 Task: Look for space in Bhālki, India from 17th June, 2023 to 21st June, 2023 for 2 adults in price range Rs.7000 to Rs.12000. Place can be private room with 1  bedroom having 2 beds and 1 bathroom. Property type can be house, flat, guest house. Amenities needed are: wifi. Booking option can be shelf check-in. Required host language is English.
Action: Mouse moved to (434, 89)
Screenshot: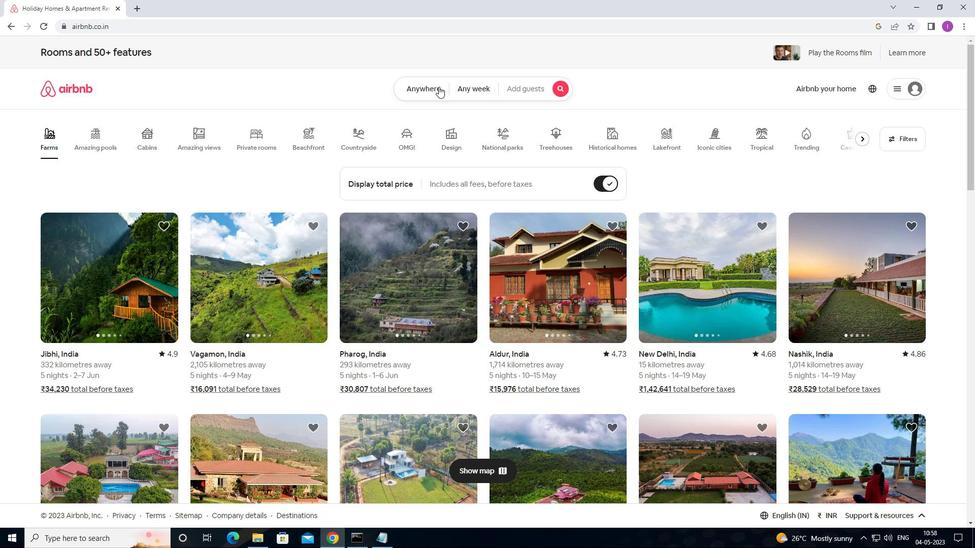 
Action: Mouse pressed left at (434, 89)
Screenshot: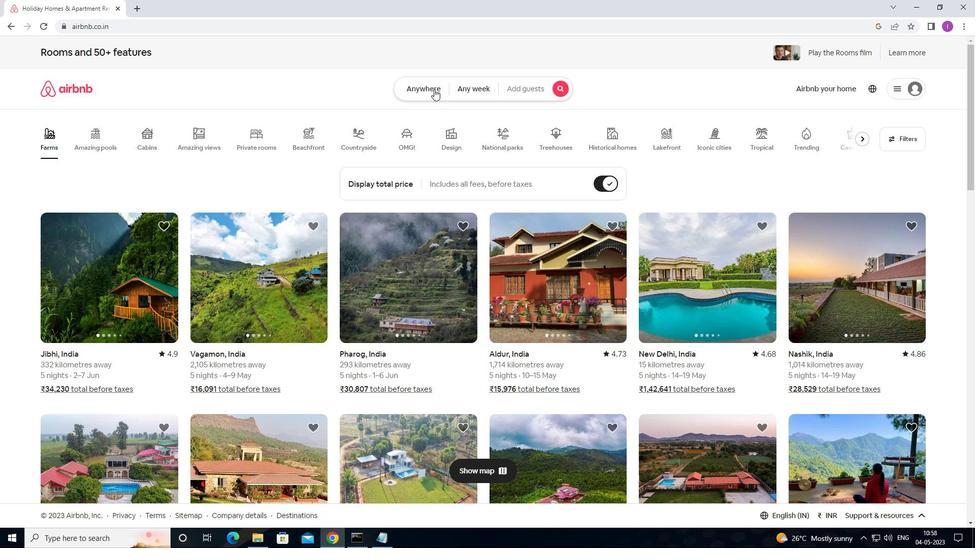 
Action: Mouse moved to (323, 131)
Screenshot: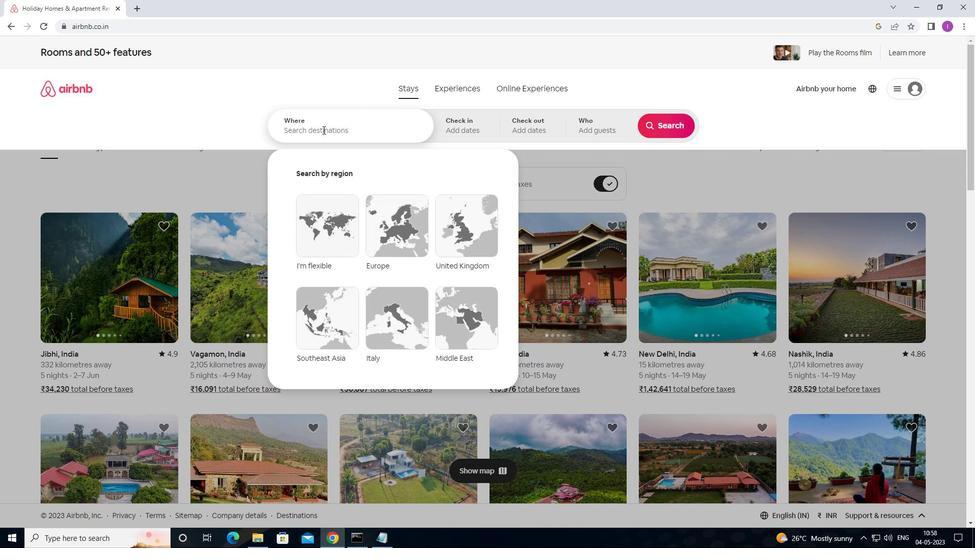 
Action: Mouse pressed left at (323, 131)
Screenshot: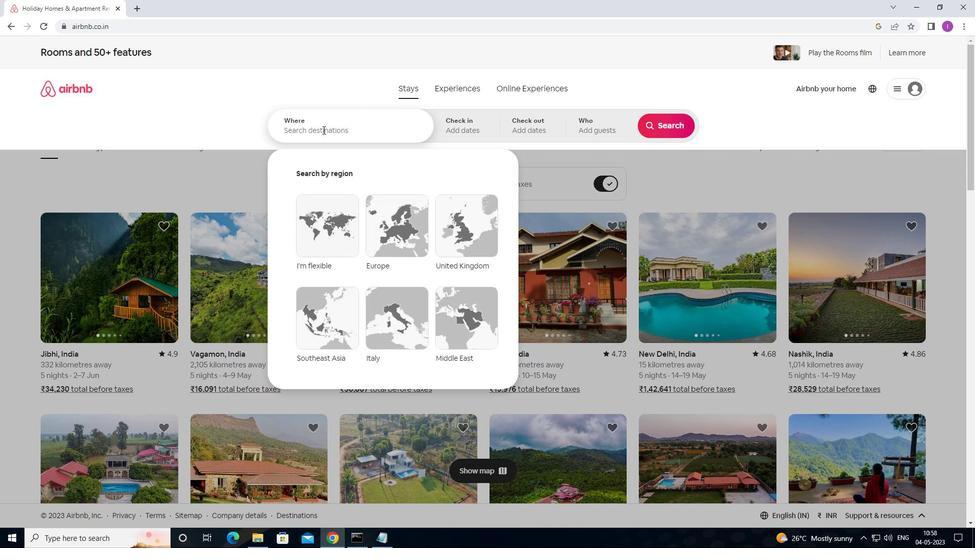 
Action: Mouse moved to (339, 124)
Screenshot: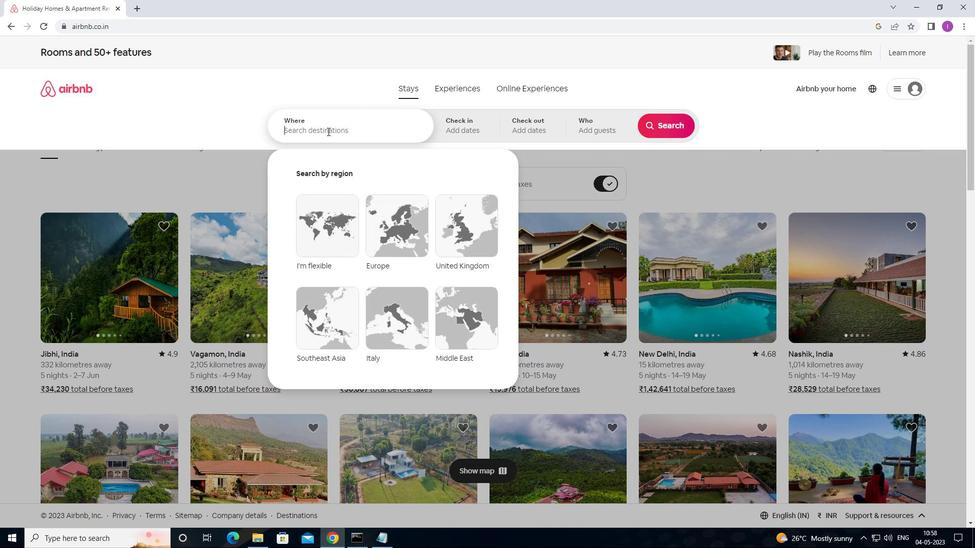 
Action: Key pressed <Key.shift>BHALKI,<Key.shift><Key.shift><Key.shift><Key.shift><Key.shift><Key.shift><Key.shift><Key.shift><Key.shift><Key.shift><Key.shift><Key.shift><Key.shift><Key.shift><Key.shift><Key.shift><Key.shift><Key.shift><Key.shift><Key.shift><Key.shift><Key.shift><Key.shift><Key.shift><Key.shift><Key.shift><Key.shift><Key.shift><Key.shift><Key.shift><Key.shift><Key.shift><Key.shift><Key.shift><Key.shift><Key.shift>INDIA
Screenshot: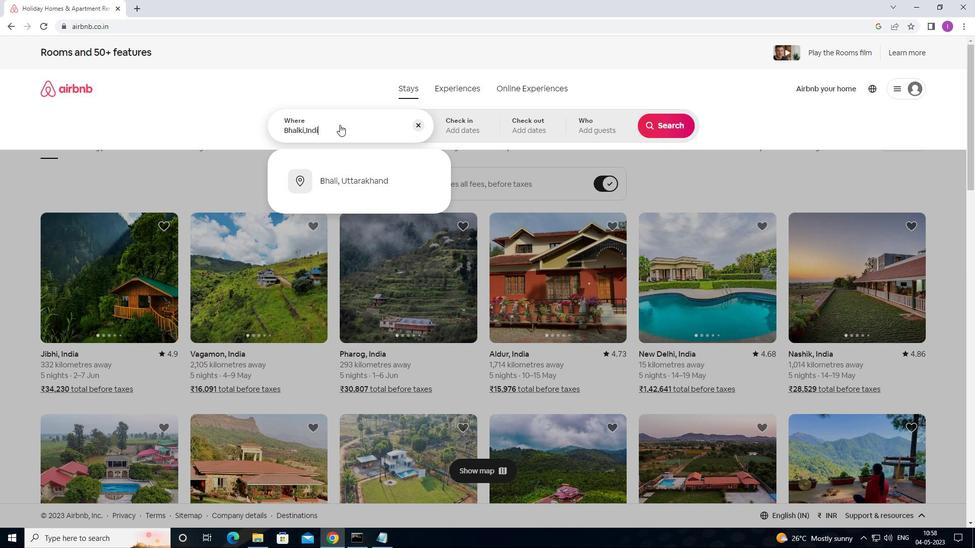 
Action: Mouse moved to (470, 123)
Screenshot: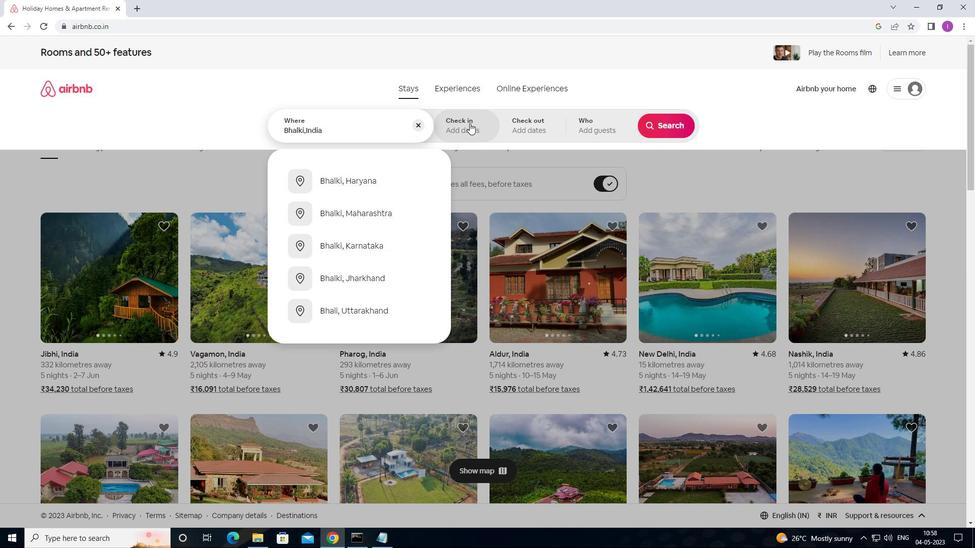 
Action: Mouse pressed left at (470, 123)
Screenshot: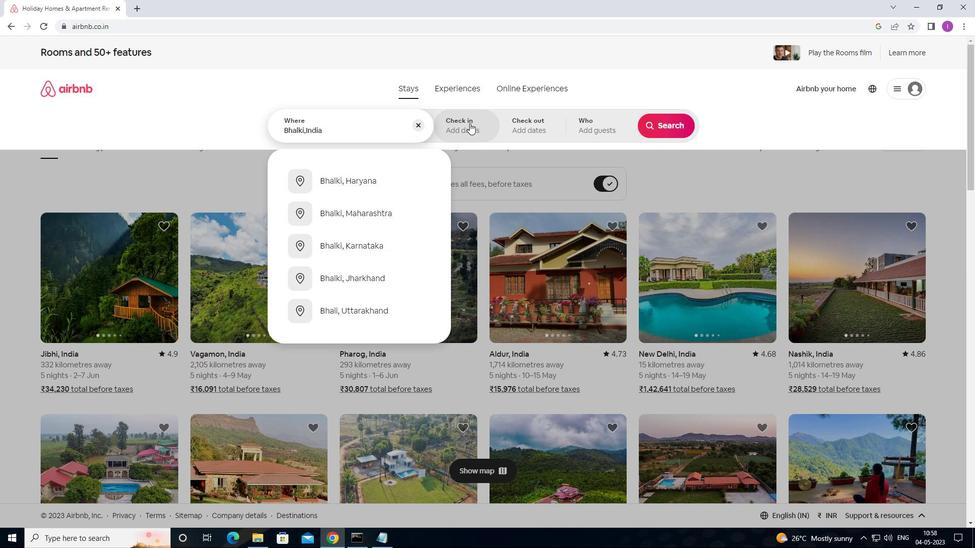 
Action: Mouse moved to (535, 299)
Screenshot: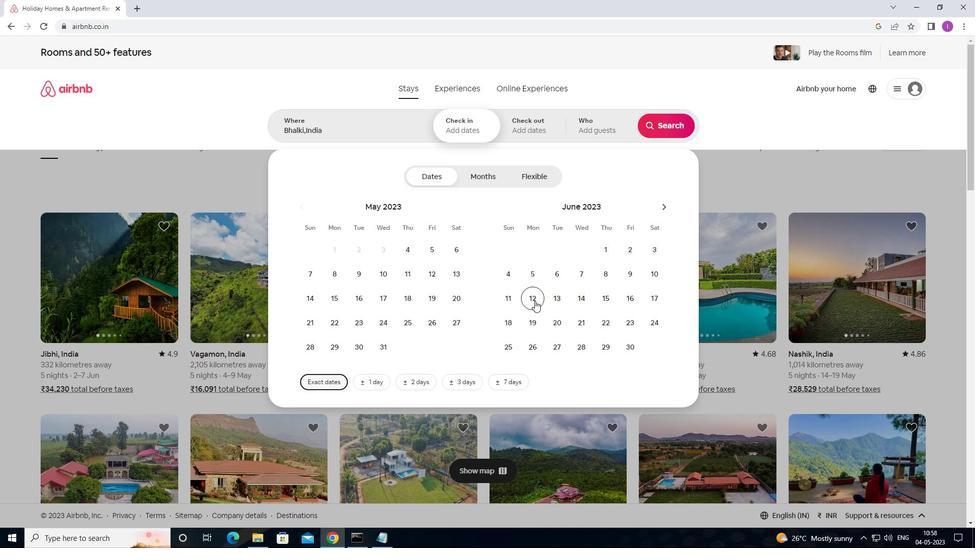 
Action: Mouse pressed left at (535, 299)
Screenshot: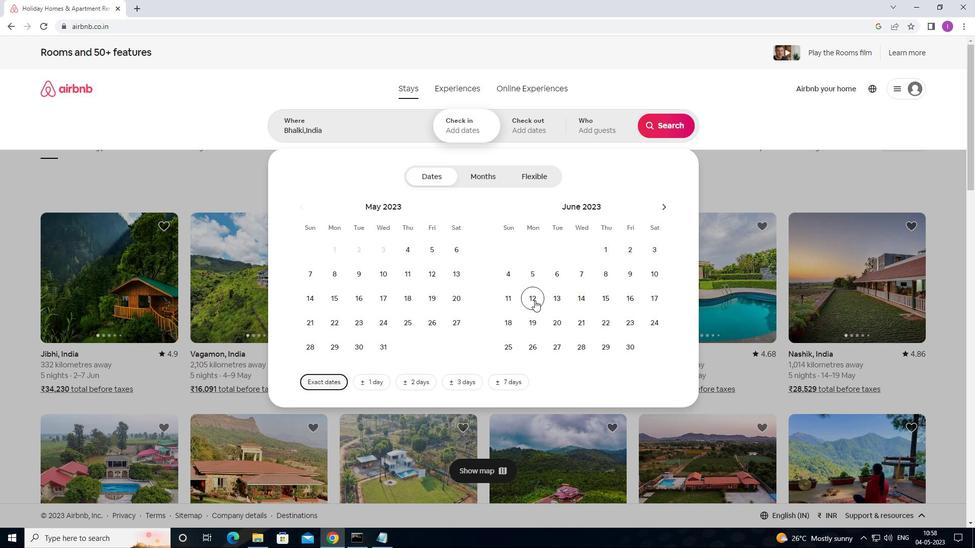 
Action: Mouse moved to (475, 129)
Screenshot: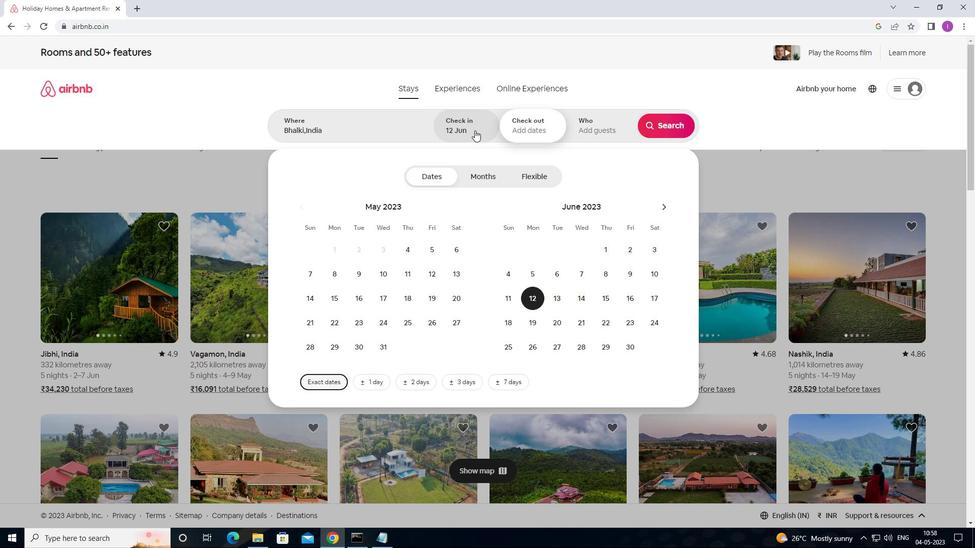 
Action: Mouse pressed left at (475, 129)
Screenshot: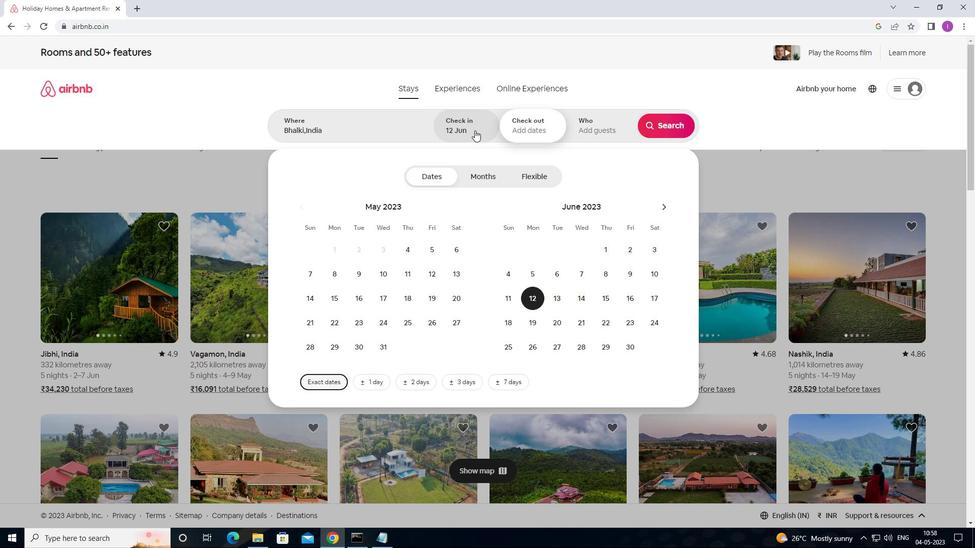 
Action: Mouse moved to (488, 123)
Screenshot: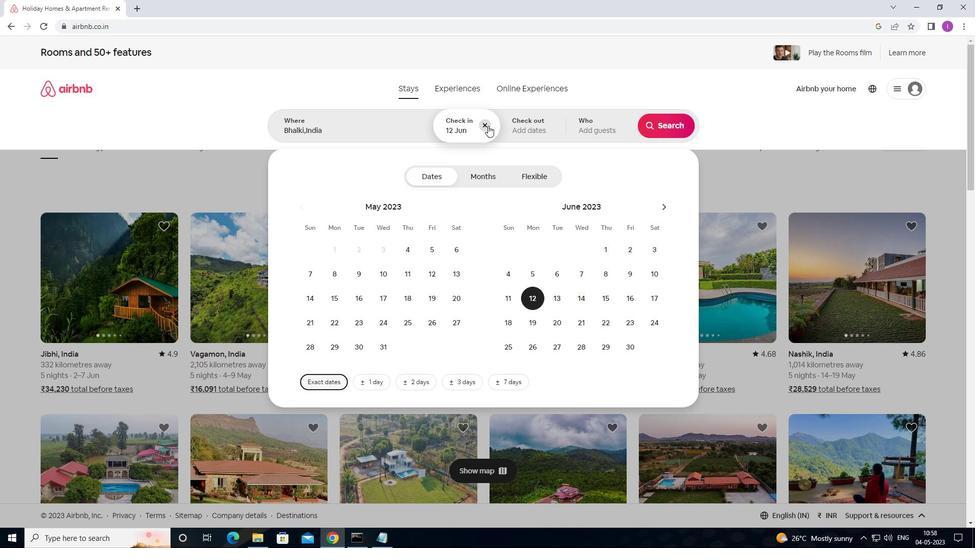
Action: Mouse pressed left at (488, 123)
Screenshot: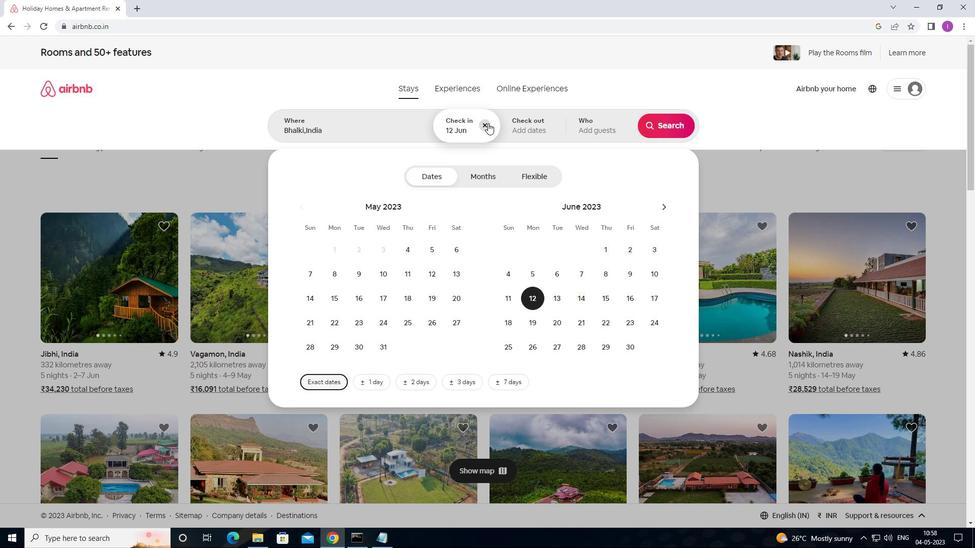 
Action: Mouse moved to (650, 298)
Screenshot: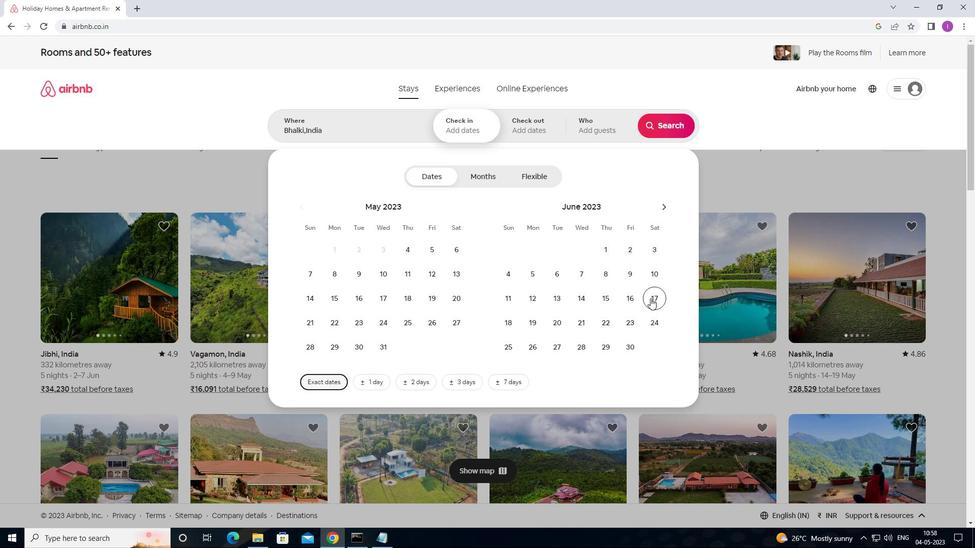 
Action: Mouse pressed left at (650, 298)
Screenshot: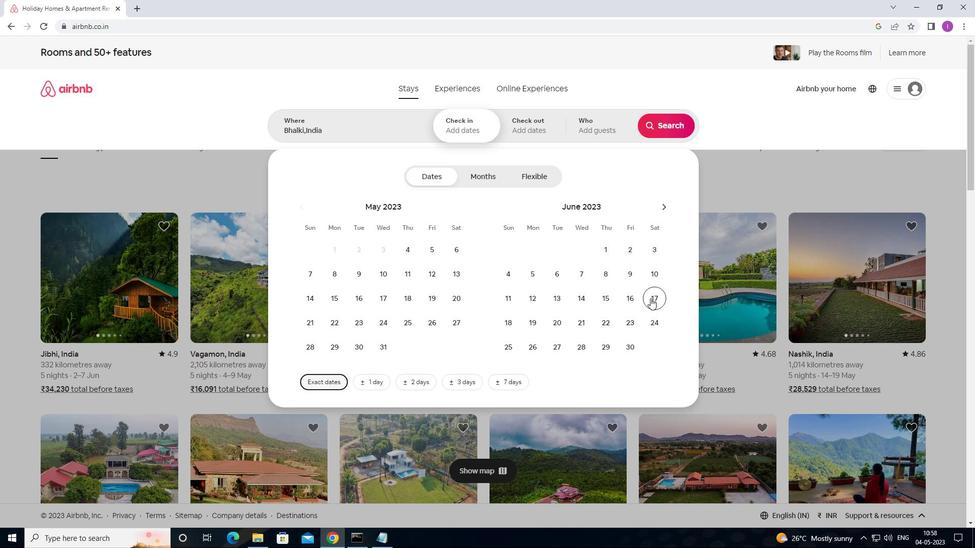 
Action: Mouse moved to (587, 319)
Screenshot: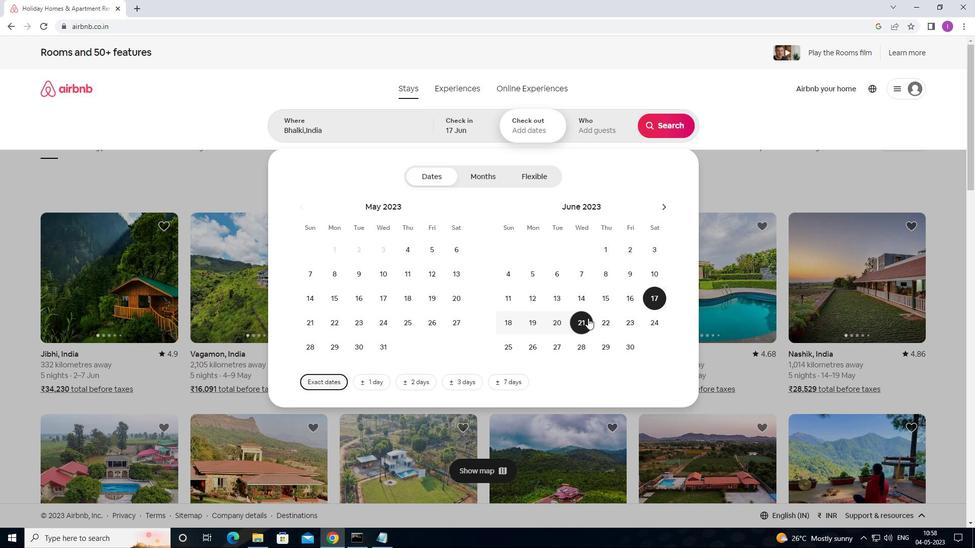 
Action: Mouse pressed left at (587, 319)
Screenshot: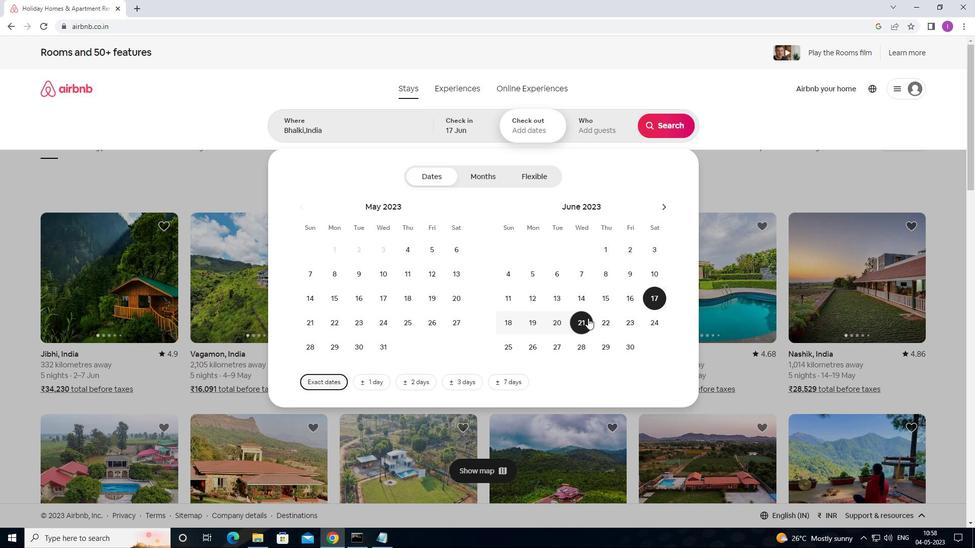 
Action: Mouse moved to (597, 130)
Screenshot: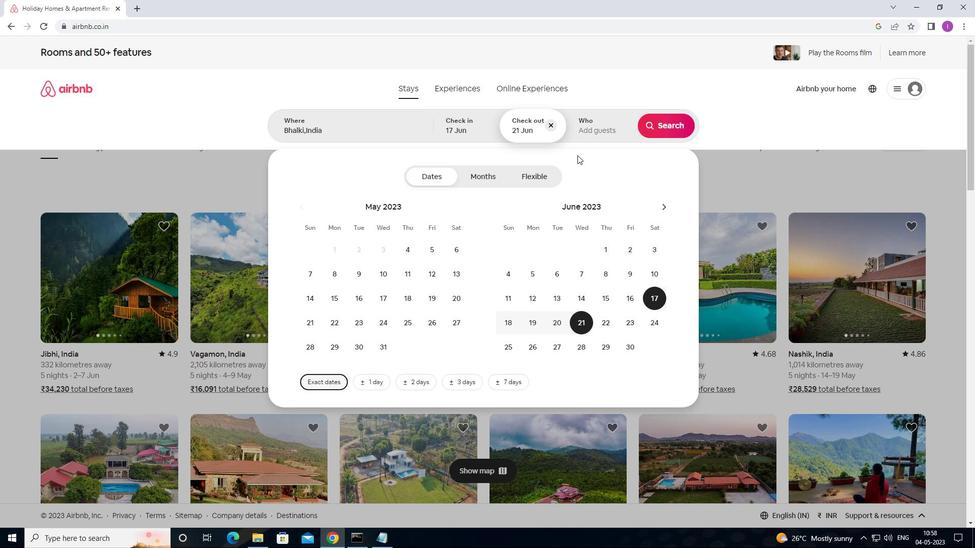 
Action: Mouse pressed left at (597, 130)
Screenshot: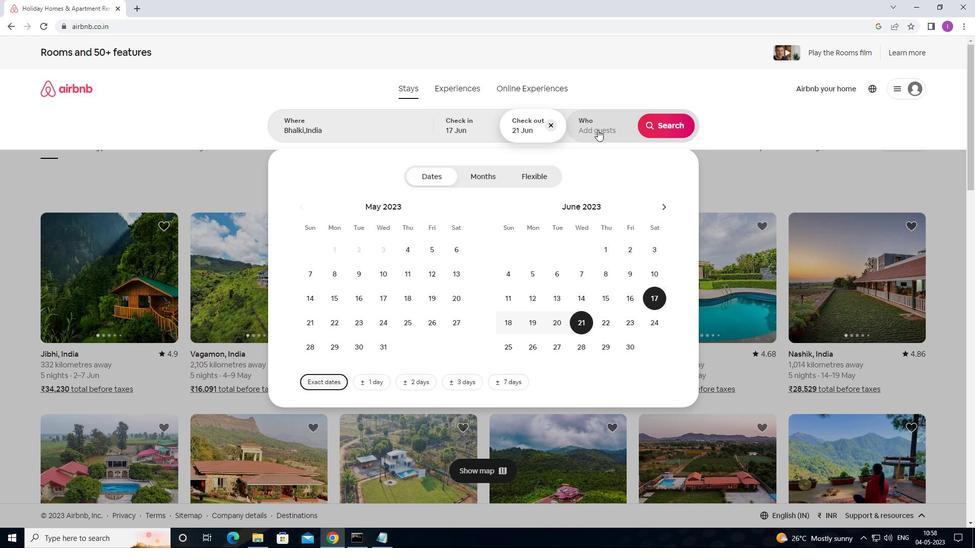 
Action: Mouse moved to (666, 180)
Screenshot: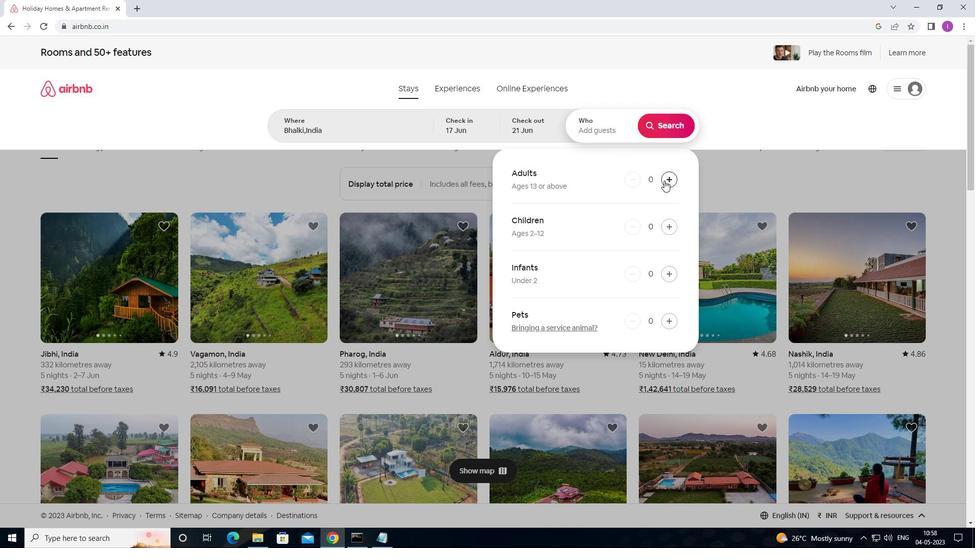 
Action: Mouse pressed left at (666, 180)
Screenshot: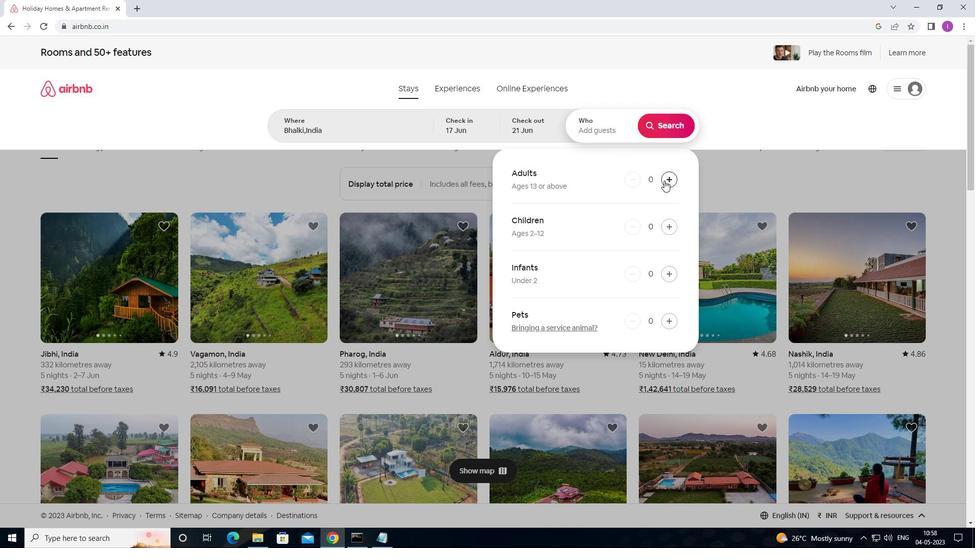 
Action: Mouse moved to (666, 180)
Screenshot: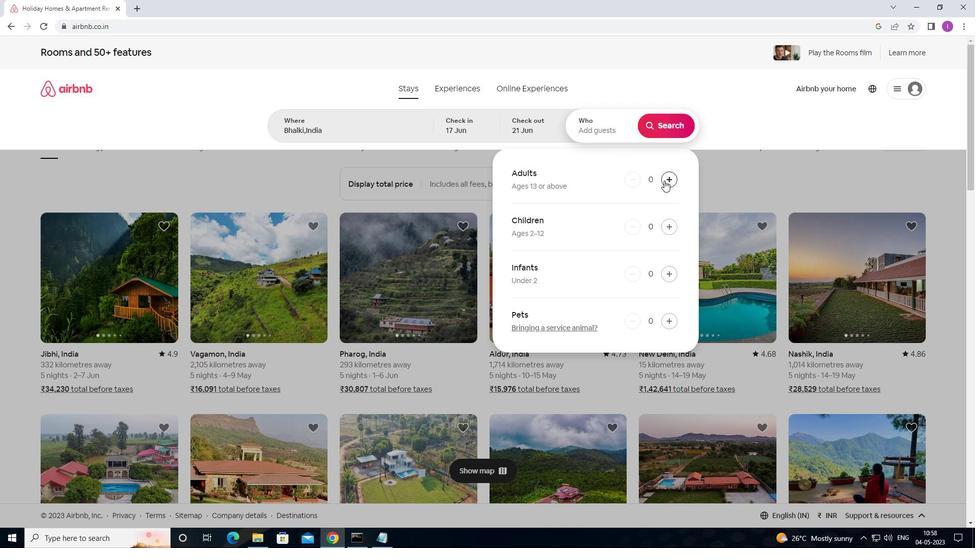 
Action: Mouse pressed left at (666, 180)
Screenshot: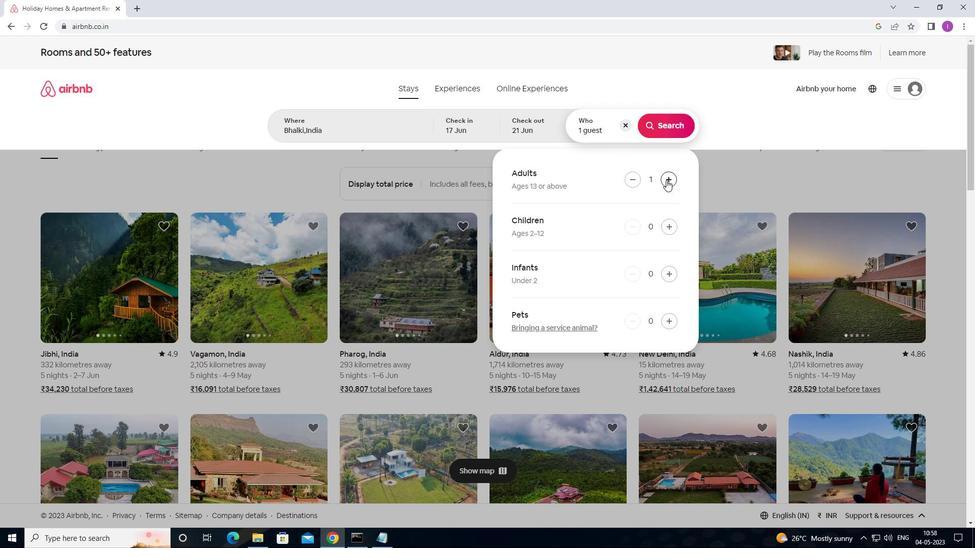 
Action: Mouse moved to (679, 127)
Screenshot: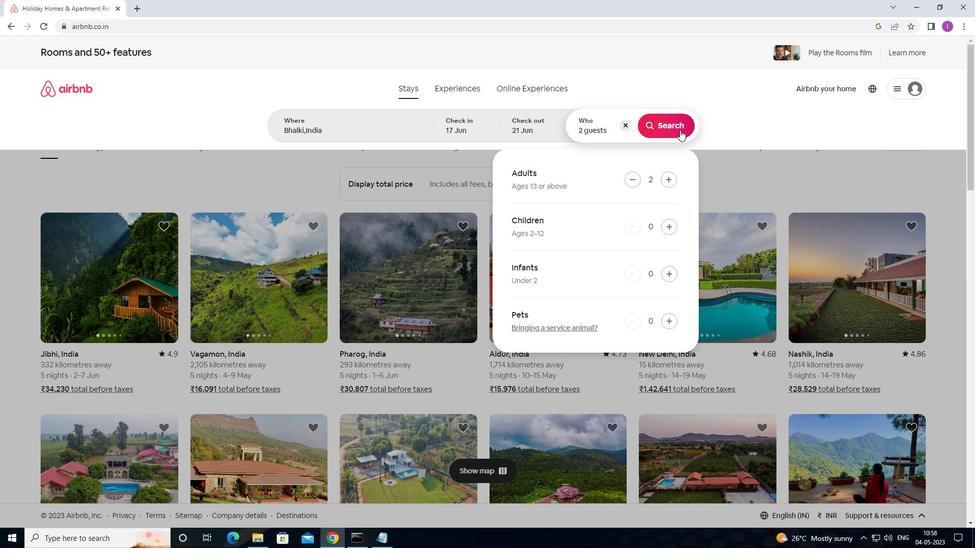 
Action: Mouse pressed left at (679, 127)
Screenshot: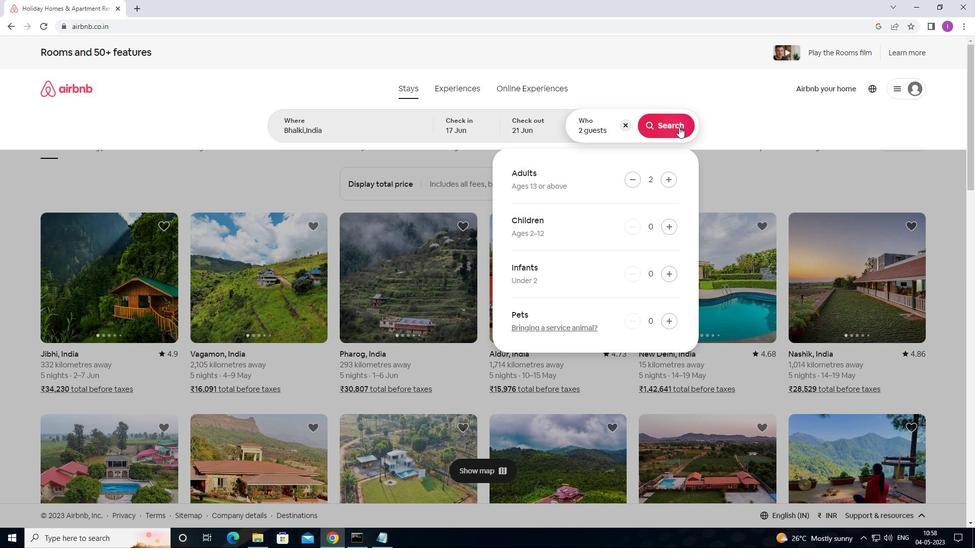 
Action: Mouse moved to (934, 105)
Screenshot: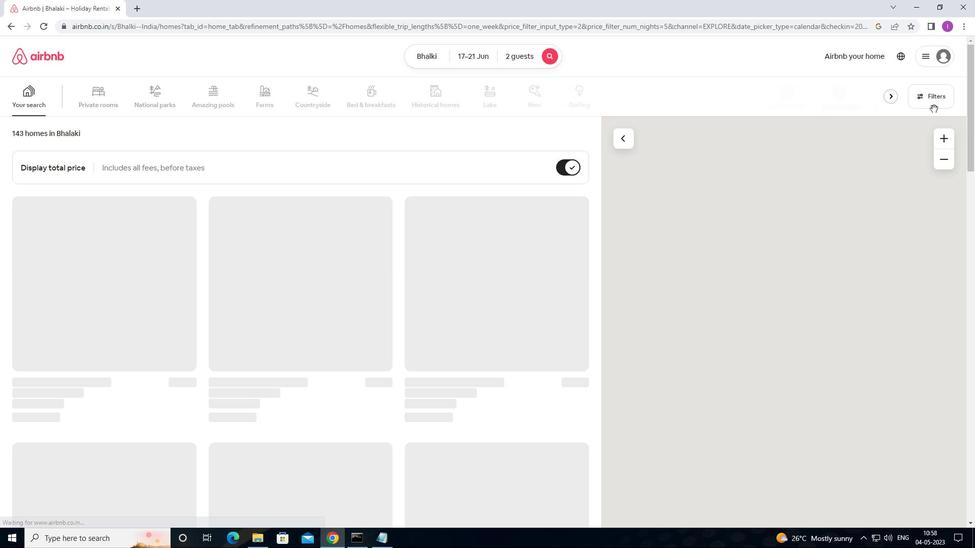 
Action: Mouse pressed left at (934, 105)
Screenshot: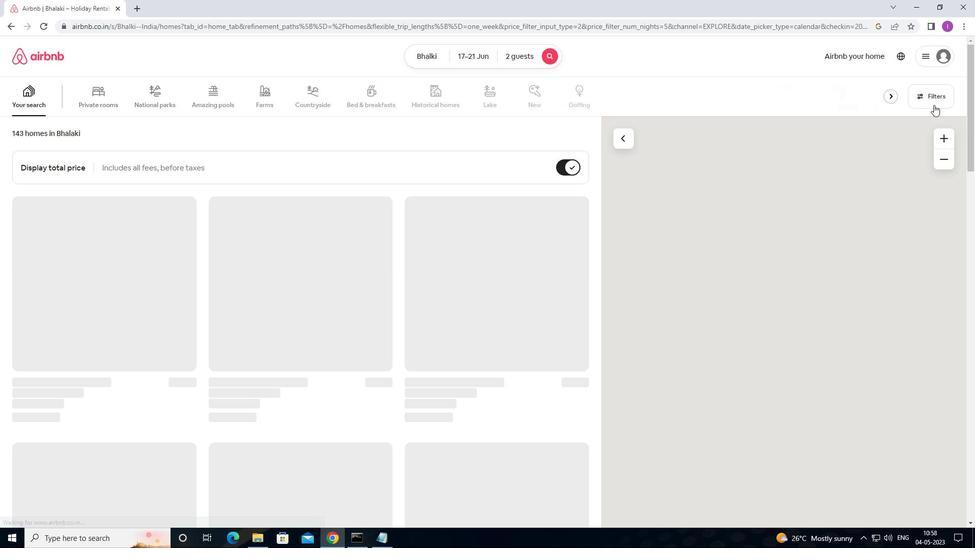 
Action: Mouse moved to (360, 224)
Screenshot: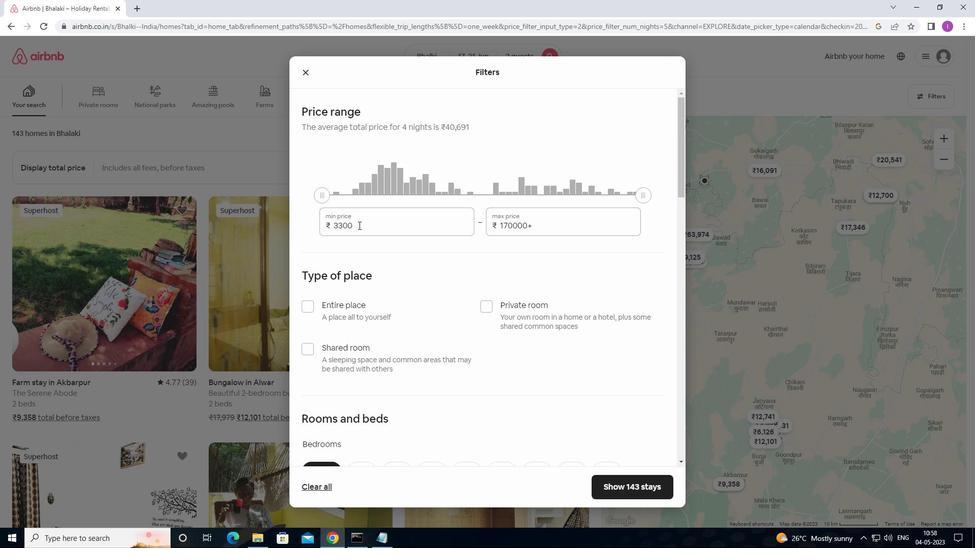
Action: Mouse pressed left at (360, 224)
Screenshot: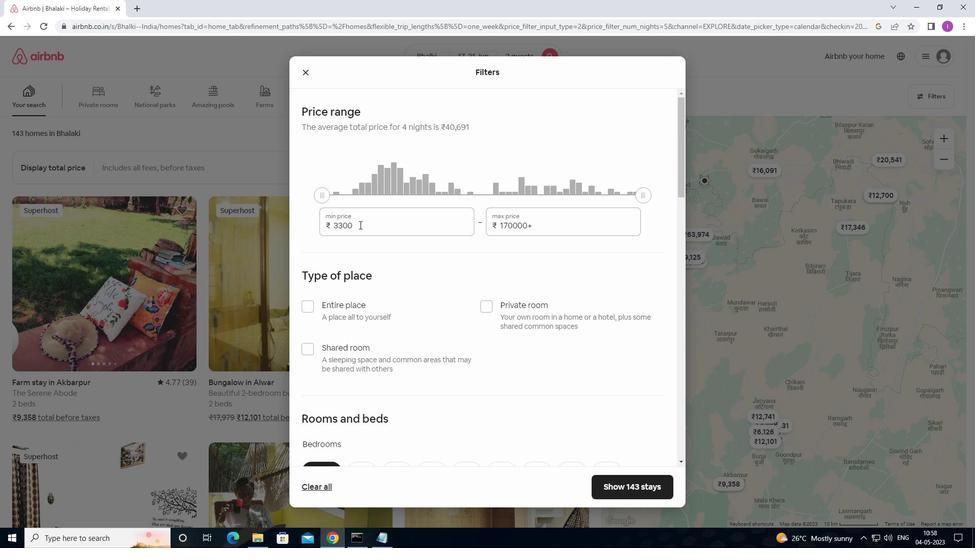 
Action: Mouse moved to (327, 230)
Screenshot: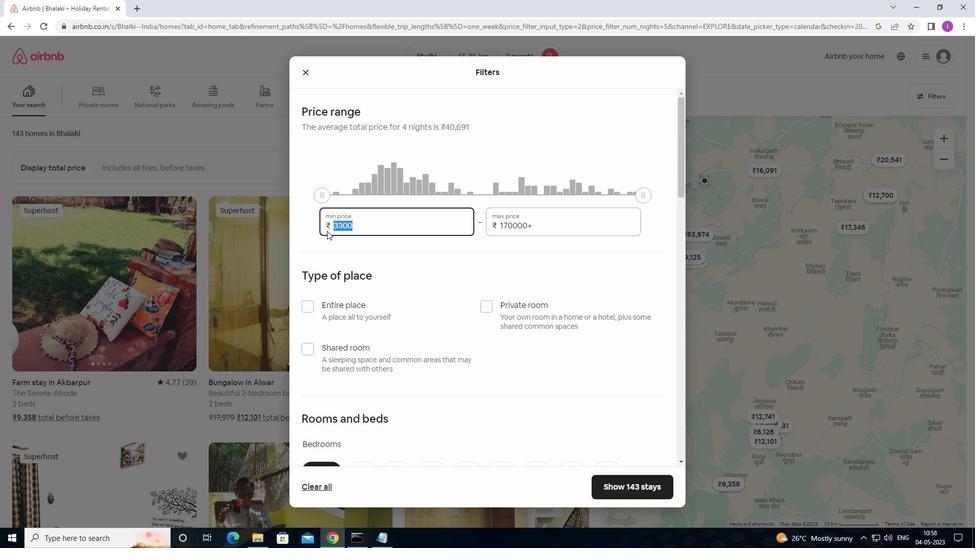 
Action: Key pressed 7000
Screenshot: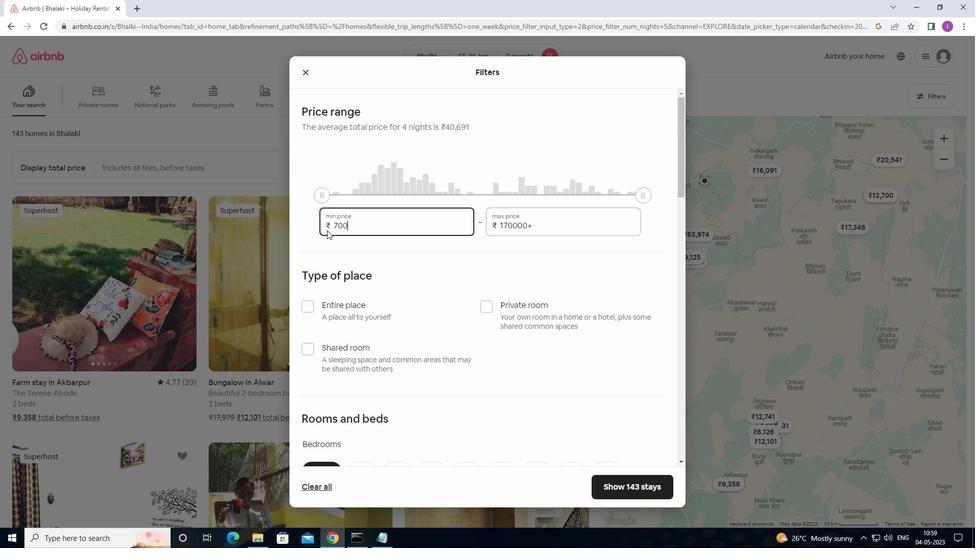 
Action: Mouse moved to (546, 224)
Screenshot: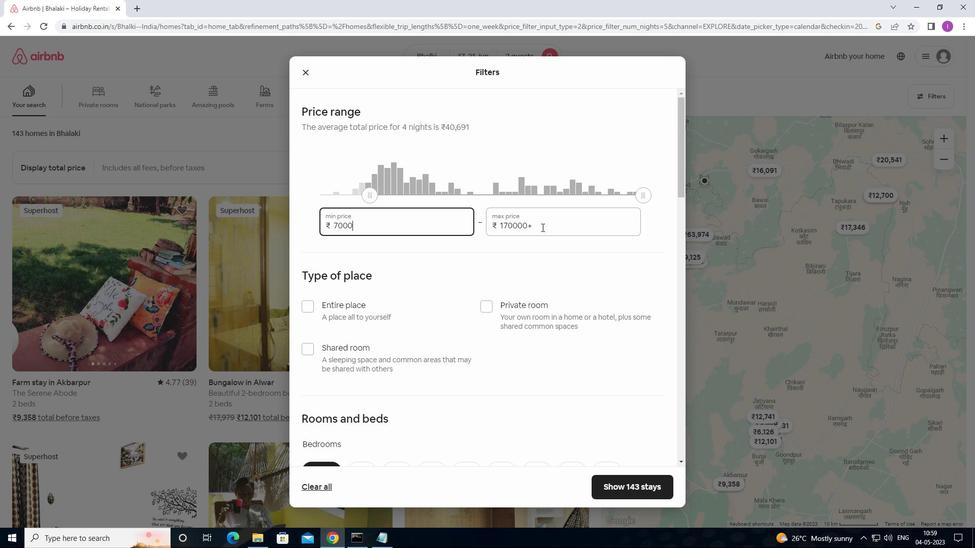 
Action: Mouse pressed left at (546, 224)
Screenshot: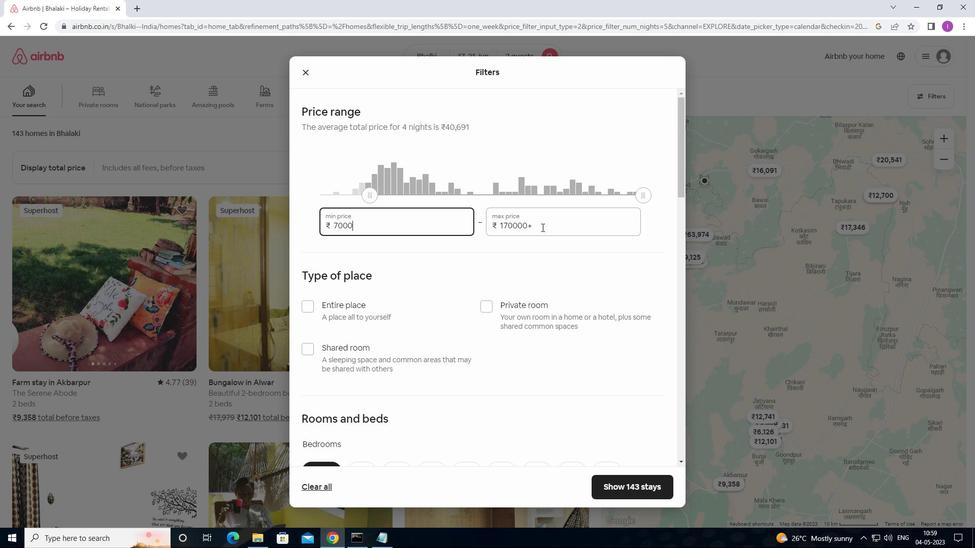 
Action: Mouse moved to (465, 231)
Screenshot: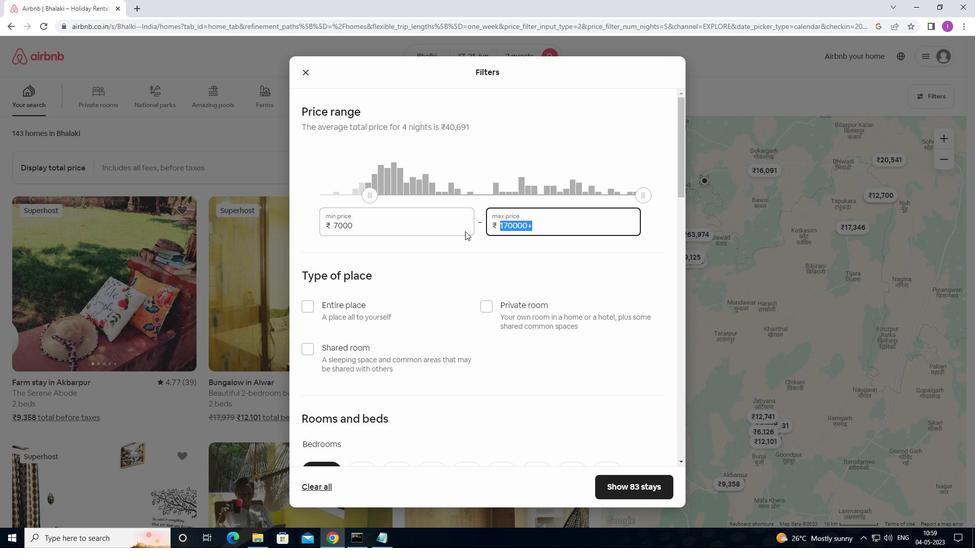 
Action: Key pressed 12000
Screenshot: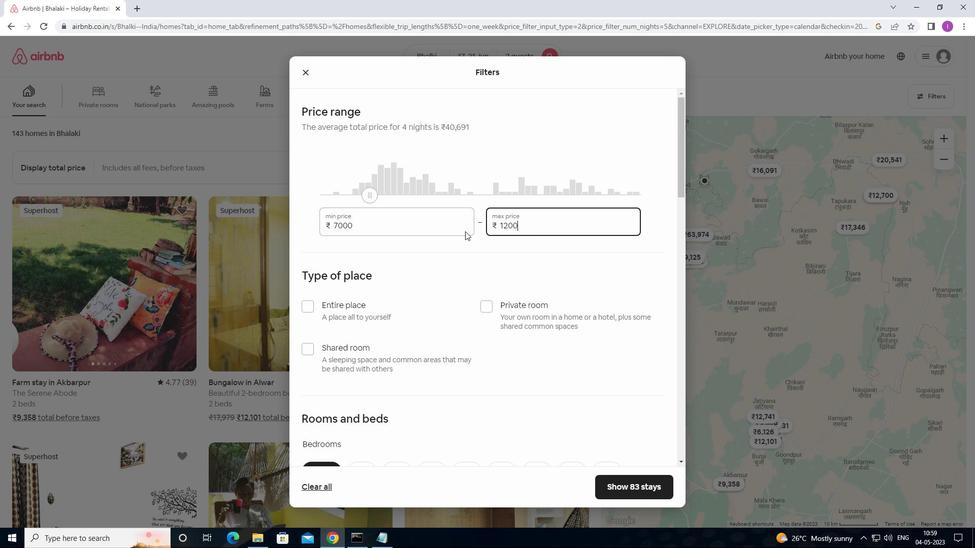 
Action: Mouse moved to (445, 309)
Screenshot: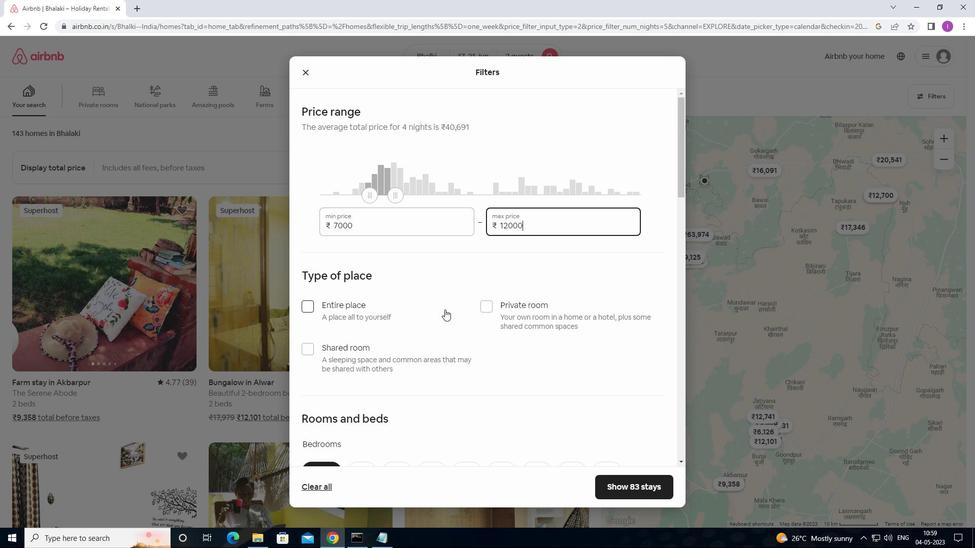 
Action: Mouse scrolled (445, 309) with delta (0, 0)
Screenshot: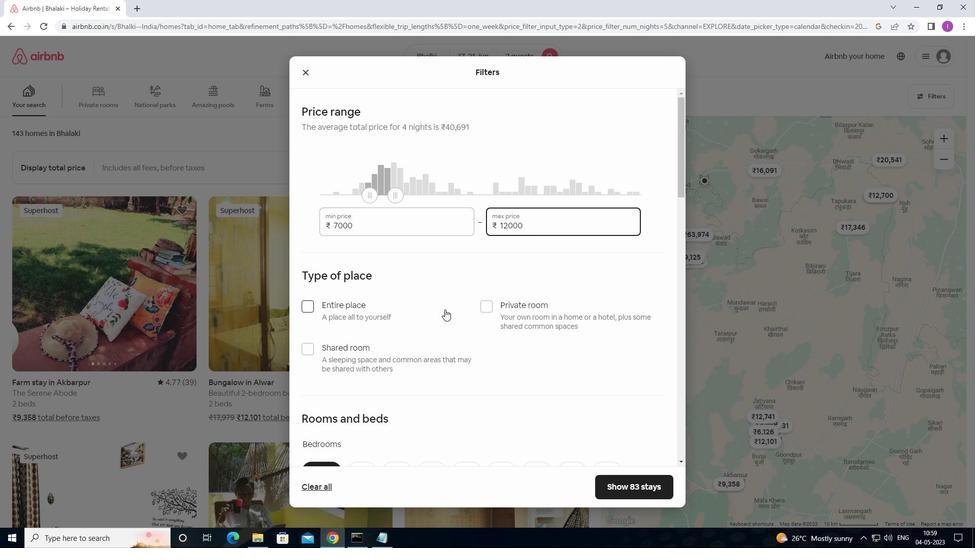 
Action: Mouse moved to (484, 257)
Screenshot: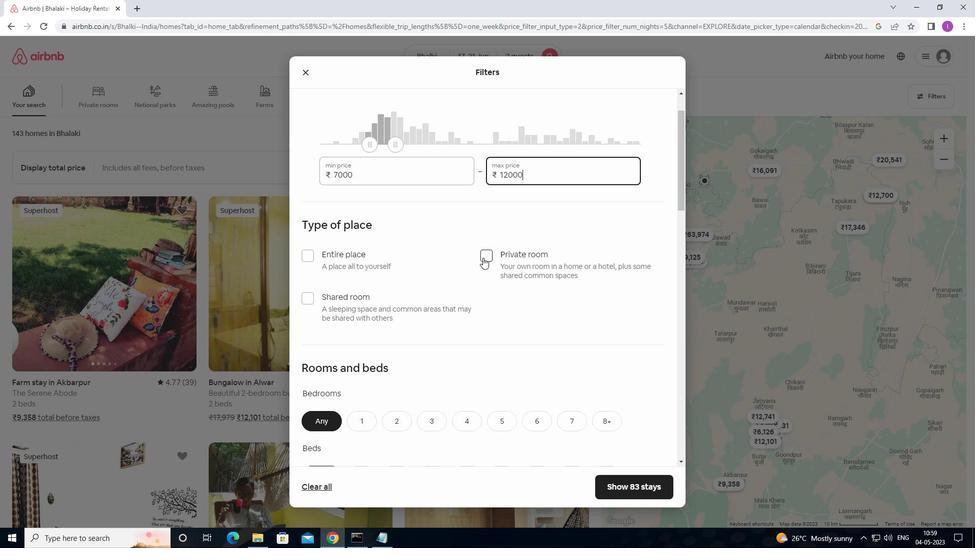 
Action: Mouse pressed left at (484, 257)
Screenshot: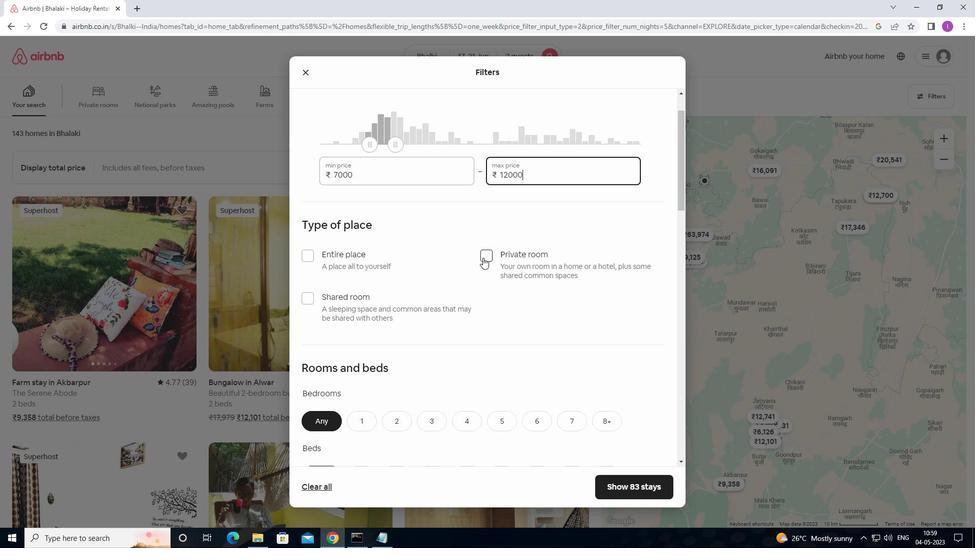 
Action: Mouse moved to (457, 345)
Screenshot: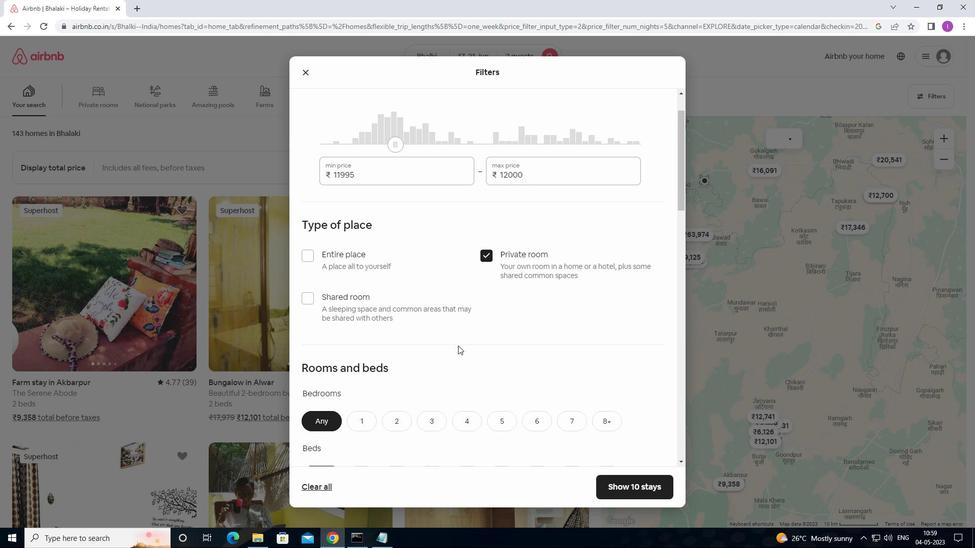 
Action: Mouse scrolled (457, 345) with delta (0, 0)
Screenshot: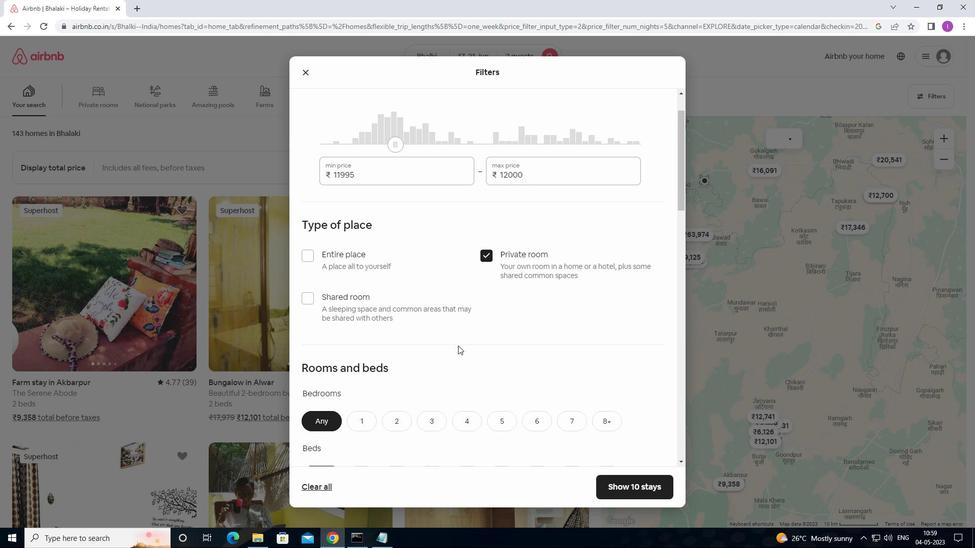 
Action: Mouse moved to (367, 367)
Screenshot: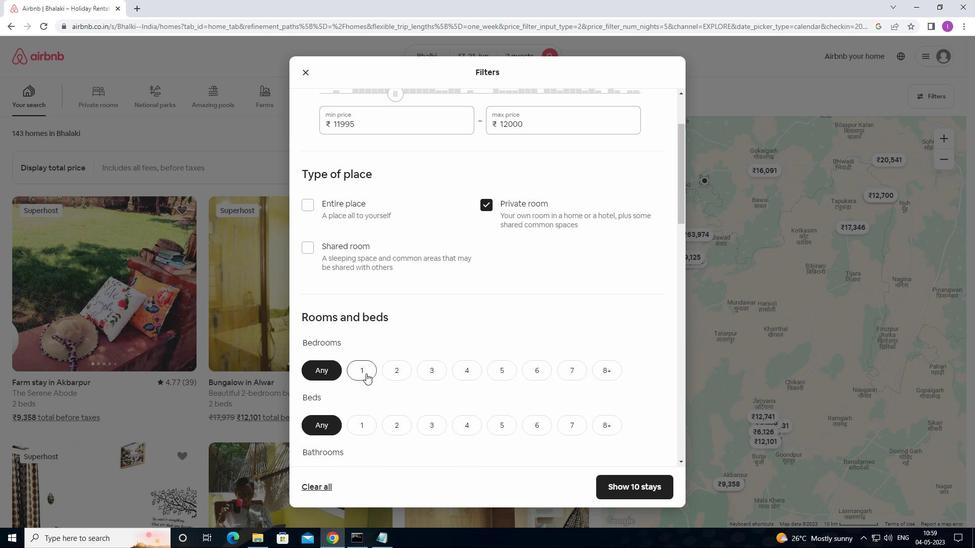 
Action: Mouse scrolled (367, 367) with delta (0, 0)
Screenshot: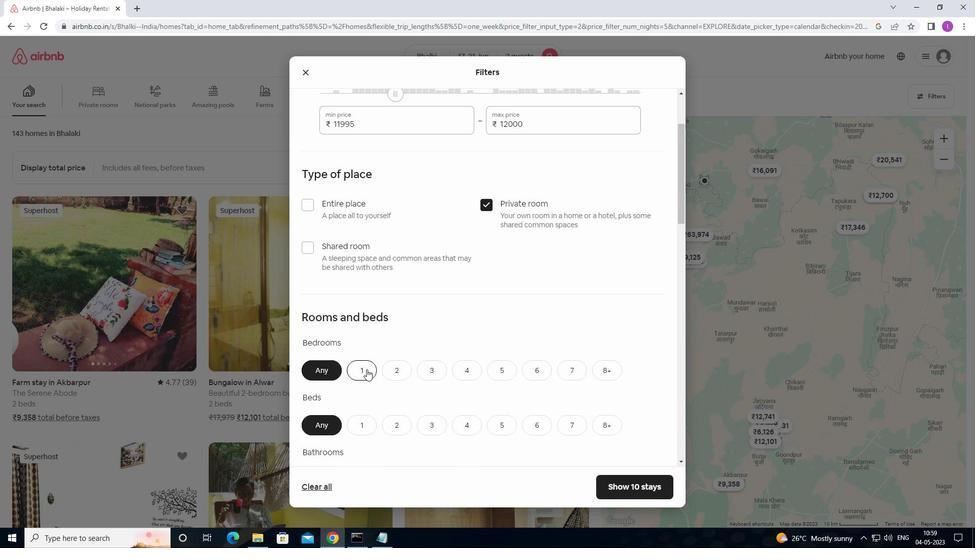 
Action: Mouse scrolled (367, 367) with delta (0, 0)
Screenshot: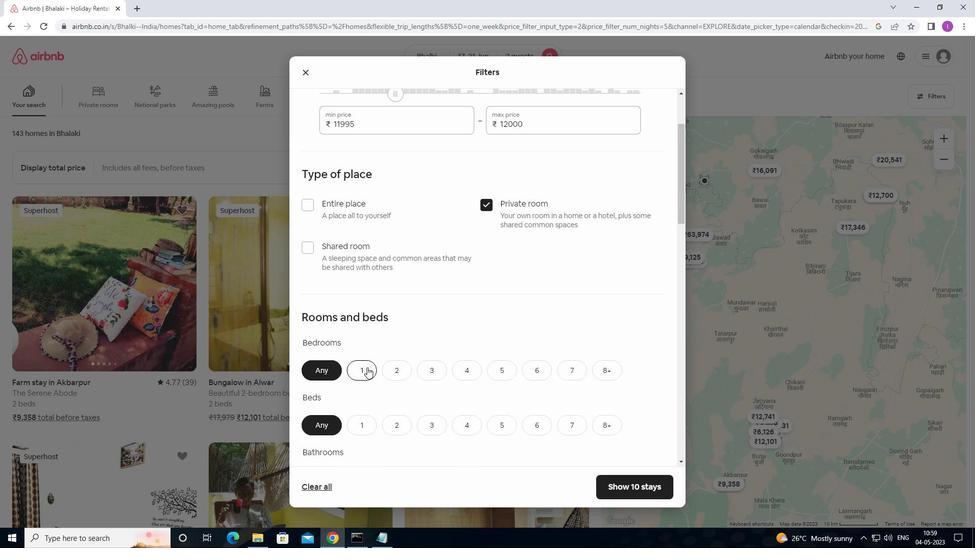 
Action: Mouse moved to (362, 266)
Screenshot: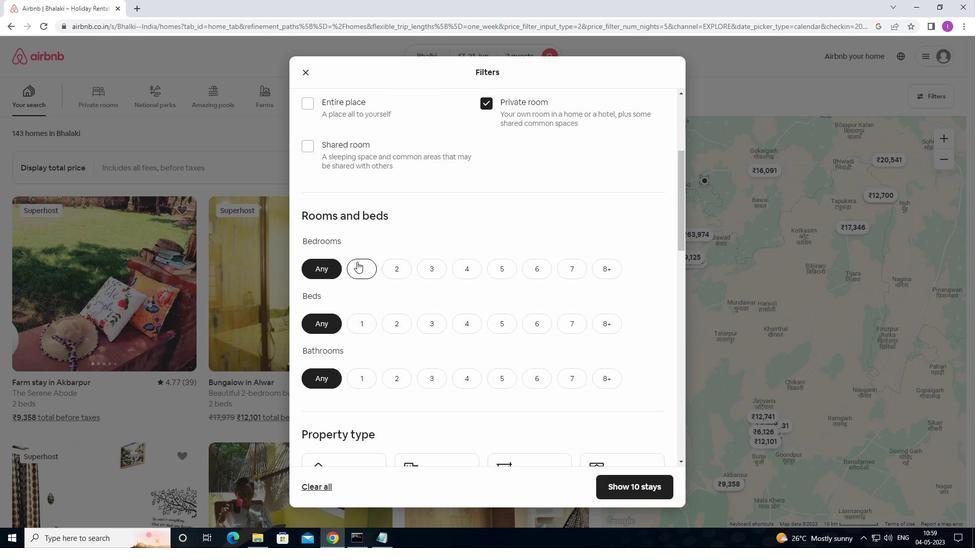 
Action: Mouse pressed left at (362, 266)
Screenshot: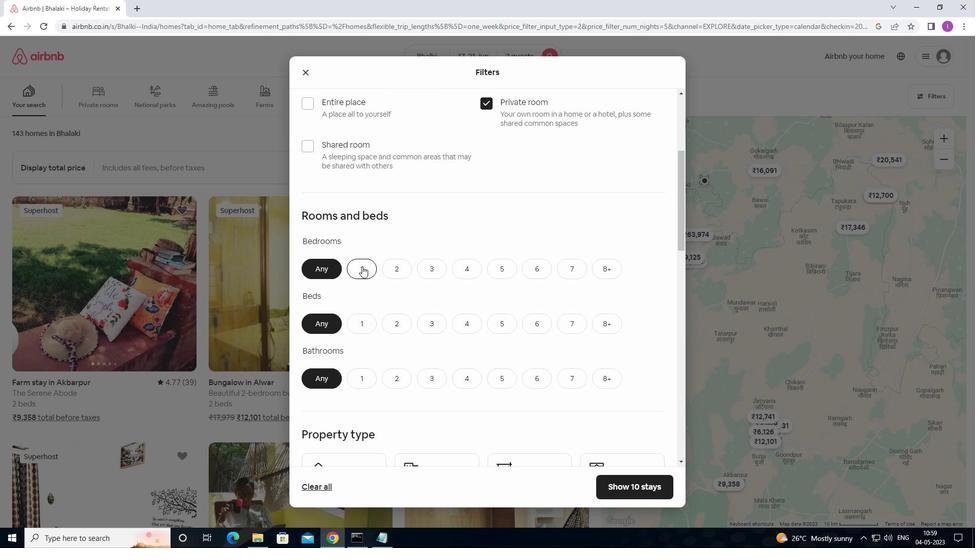 
Action: Mouse moved to (400, 326)
Screenshot: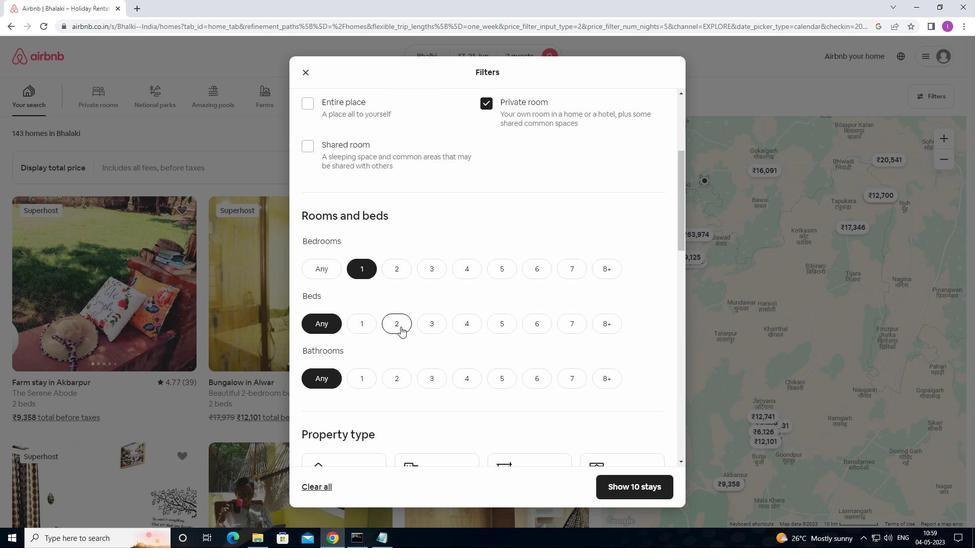 
Action: Mouse pressed left at (400, 326)
Screenshot: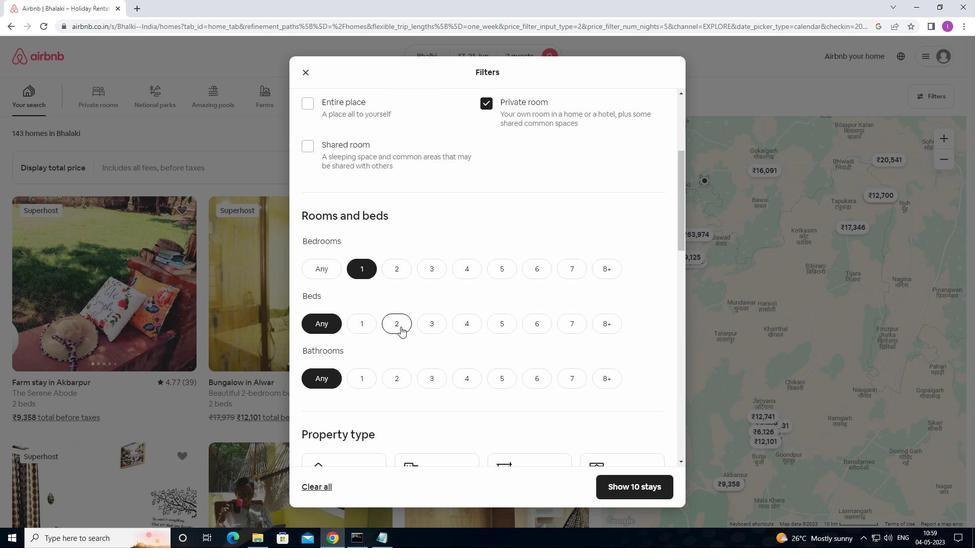 
Action: Mouse moved to (399, 328)
Screenshot: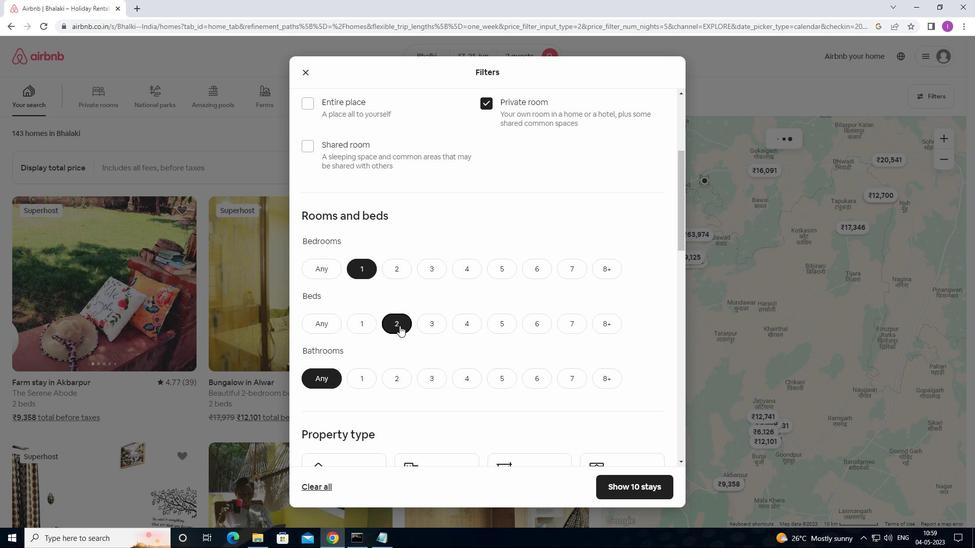 
Action: Mouse scrolled (399, 327) with delta (0, 0)
Screenshot: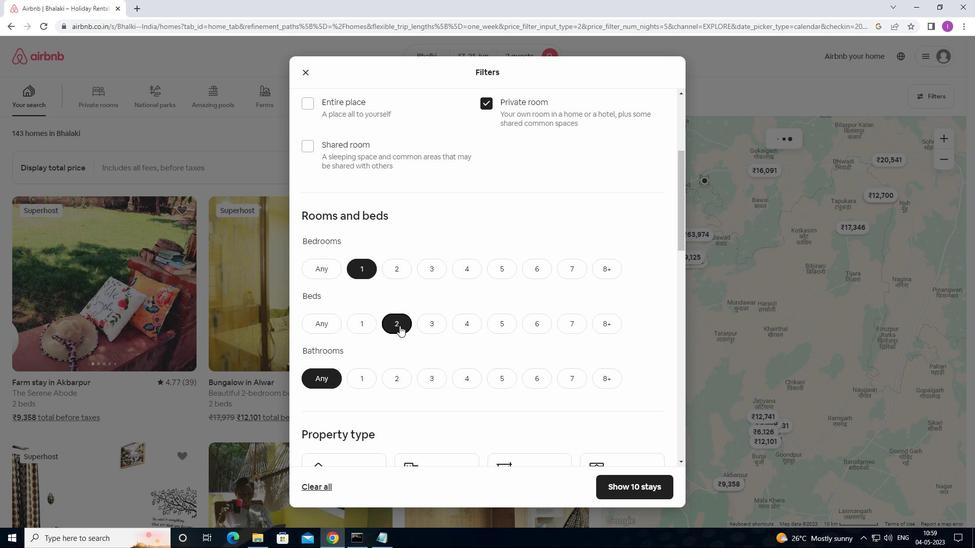 
Action: Mouse moved to (367, 330)
Screenshot: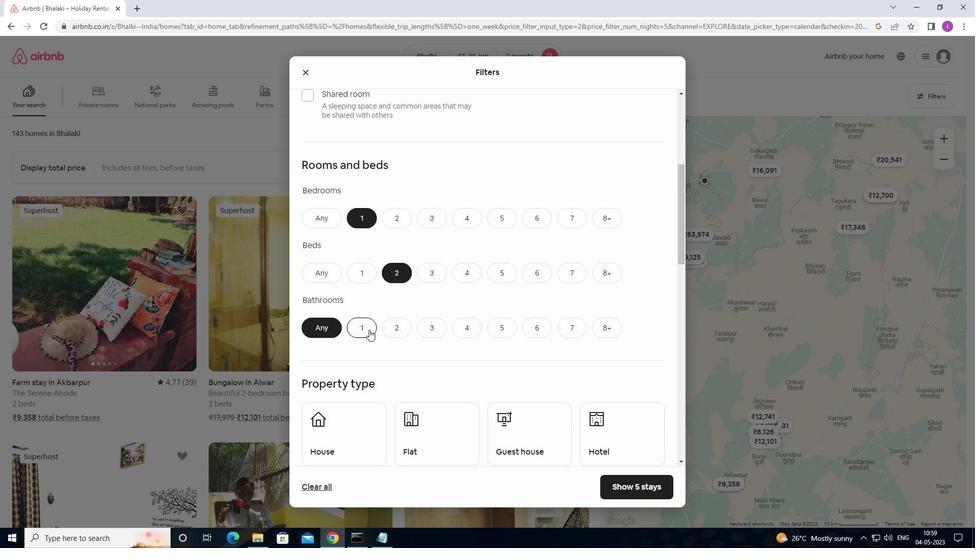 
Action: Mouse pressed left at (367, 330)
Screenshot: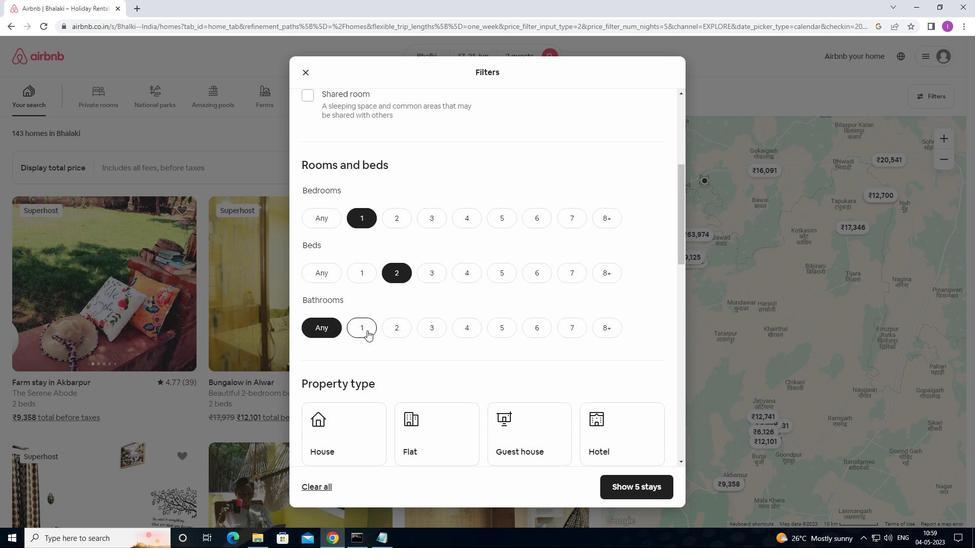 
Action: Mouse moved to (497, 297)
Screenshot: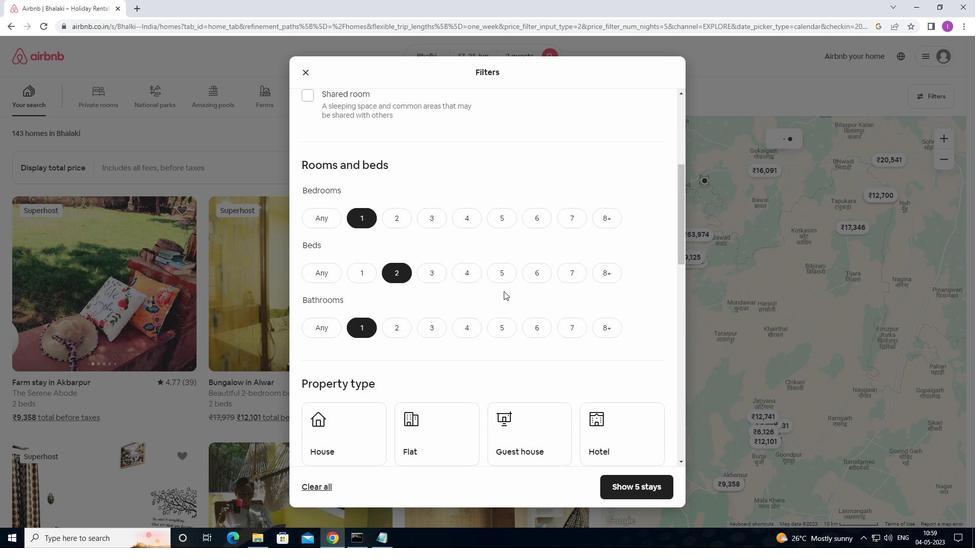 
Action: Mouse scrolled (497, 296) with delta (0, 0)
Screenshot: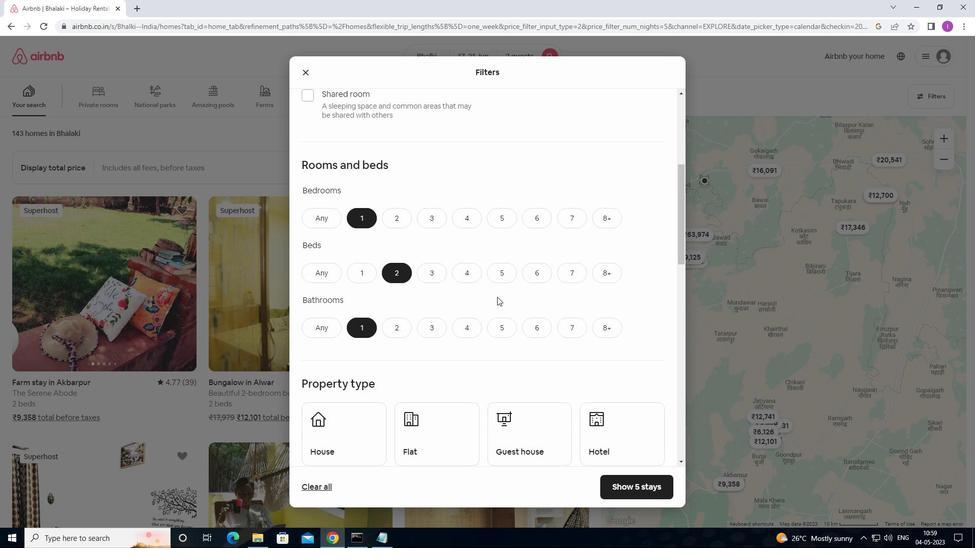 
Action: Mouse moved to (492, 301)
Screenshot: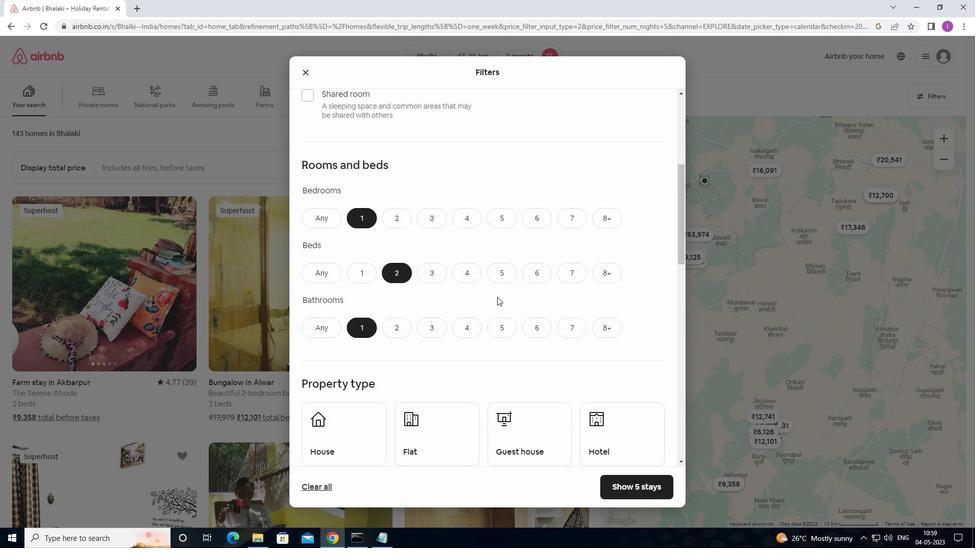 
Action: Mouse scrolled (492, 301) with delta (0, 0)
Screenshot: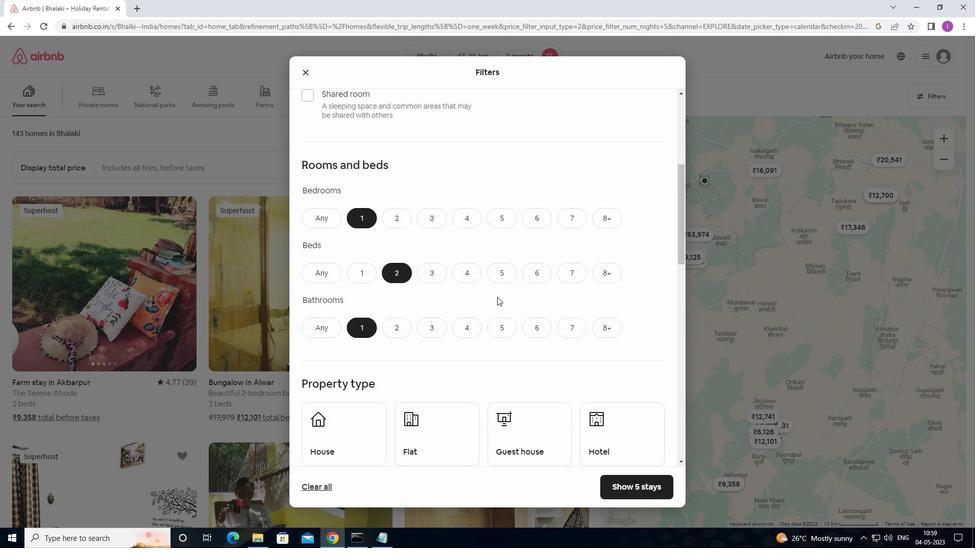 
Action: Mouse moved to (349, 330)
Screenshot: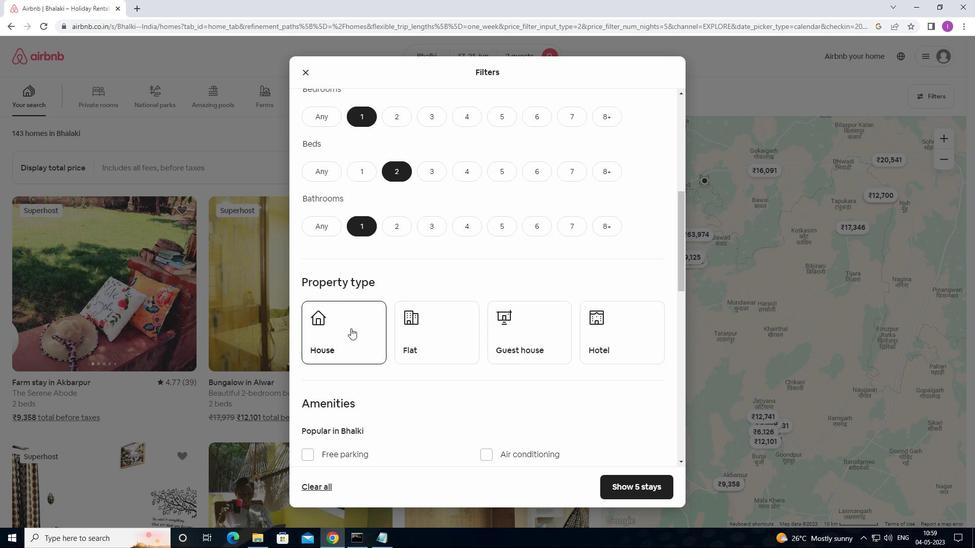 
Action: Mouse pressed left at (349, 330)
Screenshot: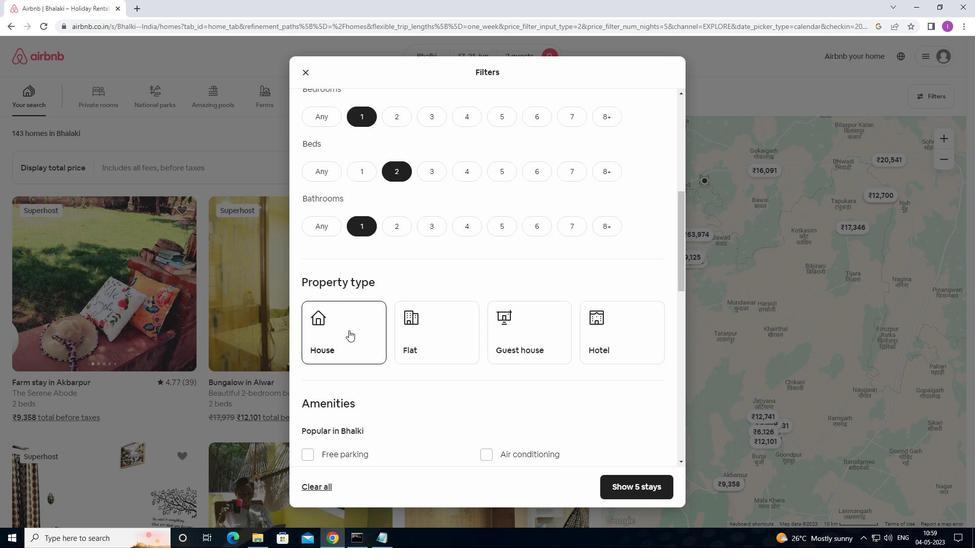 
Action: Mouse moved to (428, 338)
Screenshot: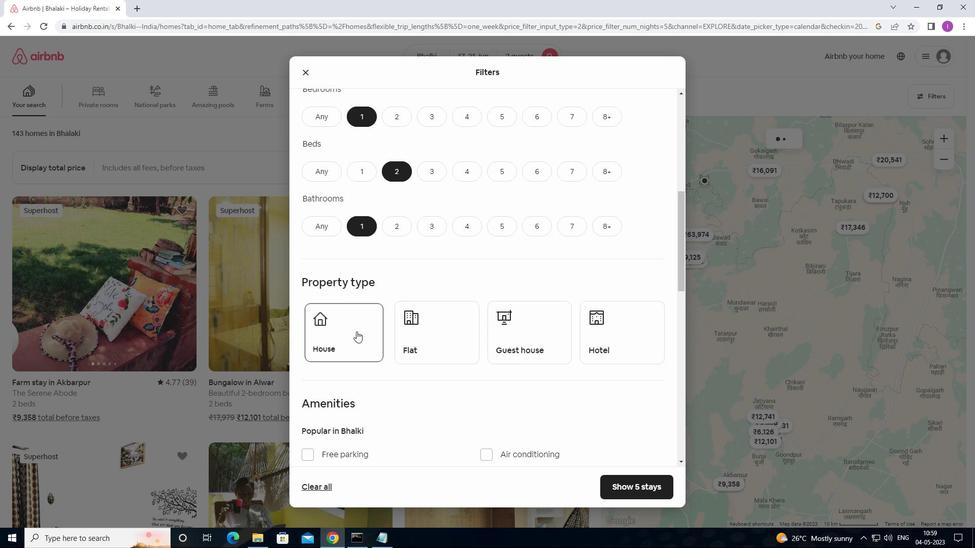 
Action: Mouse pressed left at (428, 338)
Screenshot: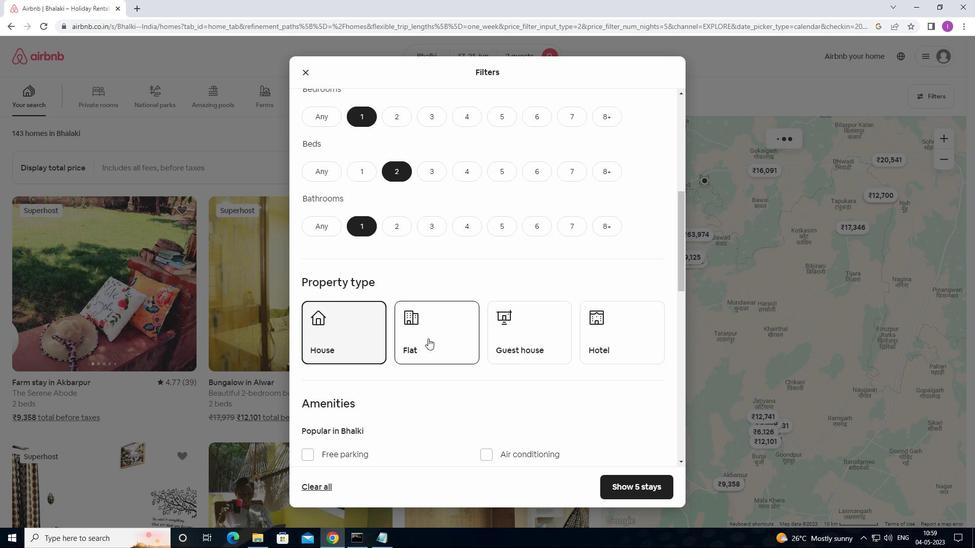 
Action: Mouse moved to (535, 347)
Screenshot: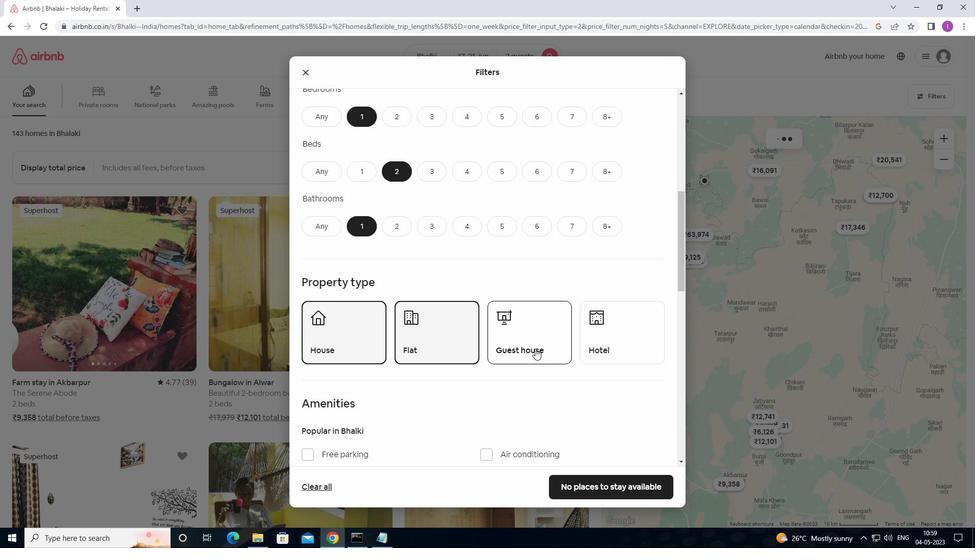 
Action: Mouse pressed left at (535, 347)
Screenshot: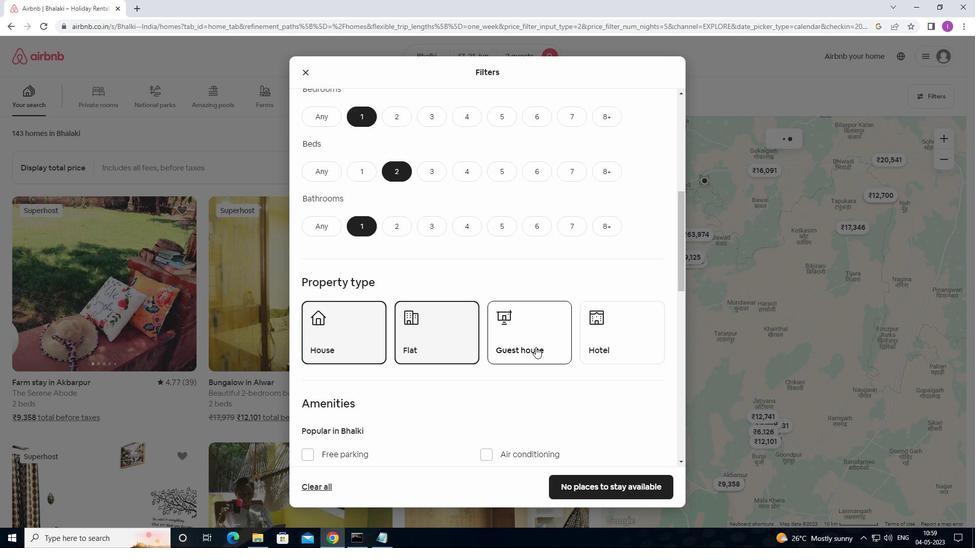 
Action: Mouse moved to (517, 357)
Screenshot: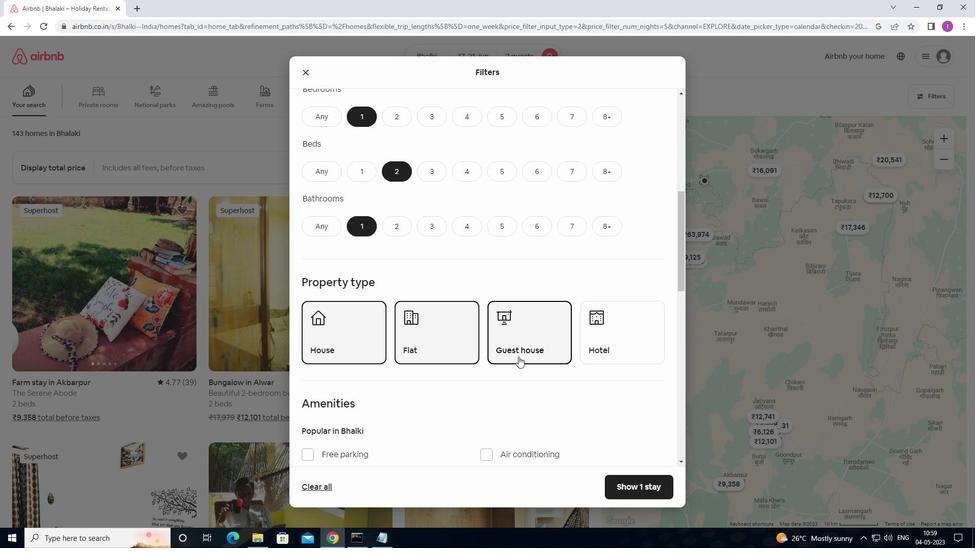 
Action: Mouse scrolled (517, 356) with delta (0, 0)
Screenshot: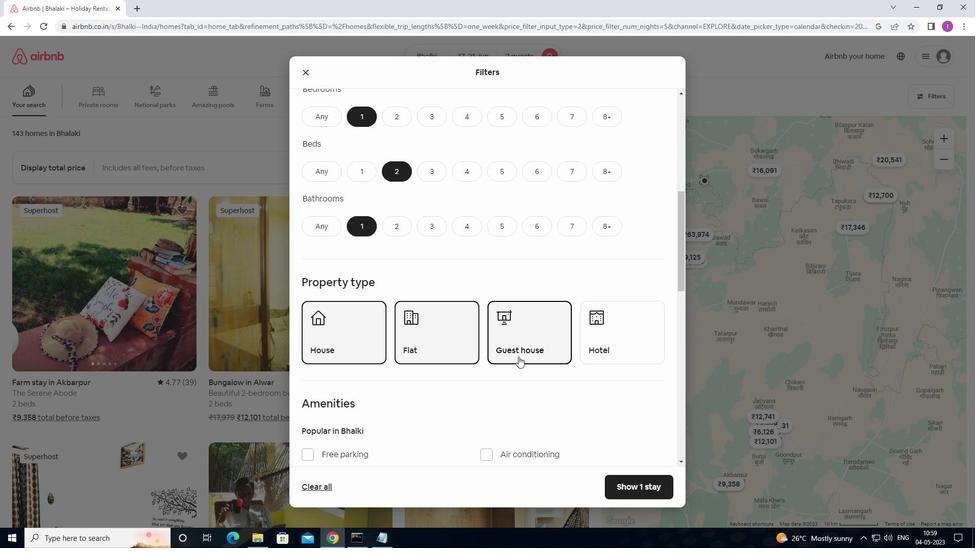 
Action: Mouse moved to (517, 357)
Screenshot: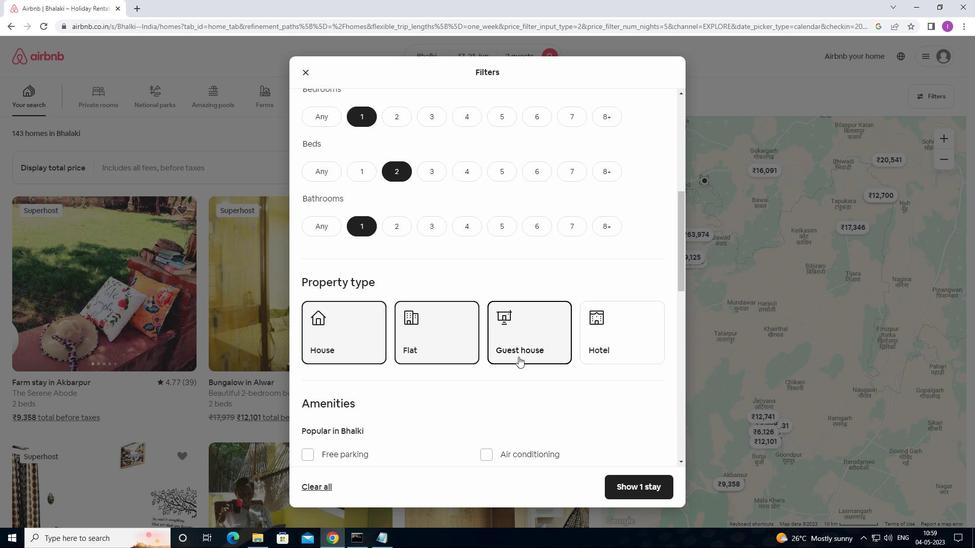 
Action: Mouse scrolled (517, 356) with delta (0, 0)
Screenshot: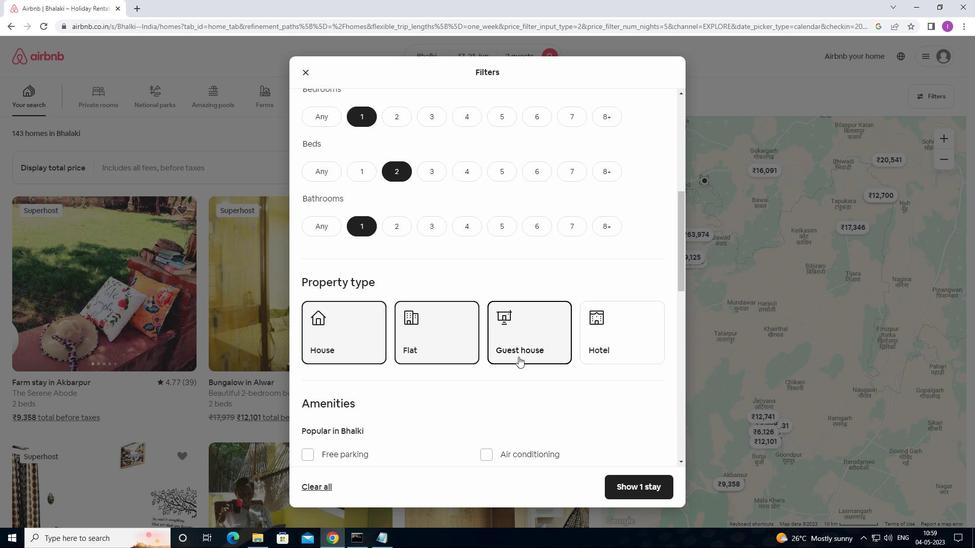 
Action: Mouse moved to (367, 365)
Screenshot: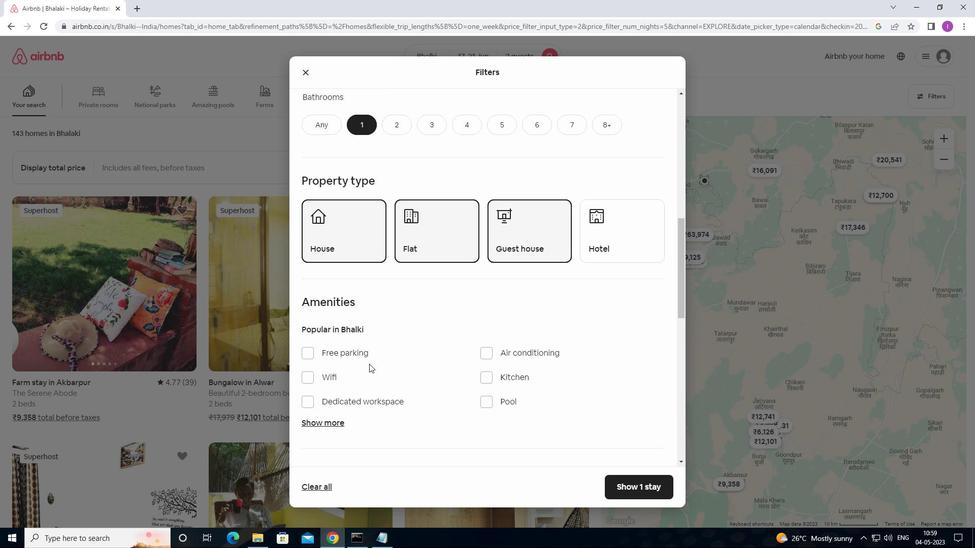 
Action: Mouse scrolled (367, 365) with delta (0, 0)
Screenshot: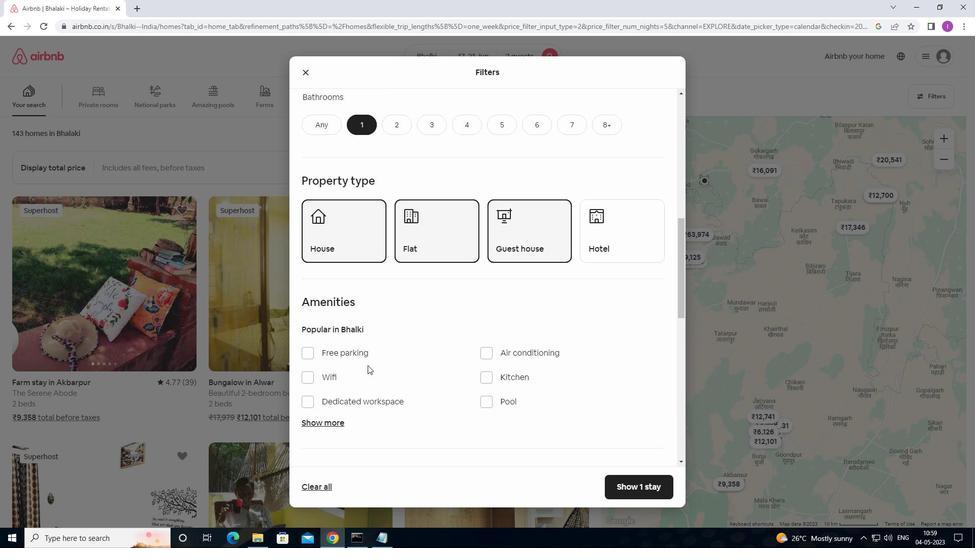 
Action: Mouse moved to (311, 332)
Screenshot: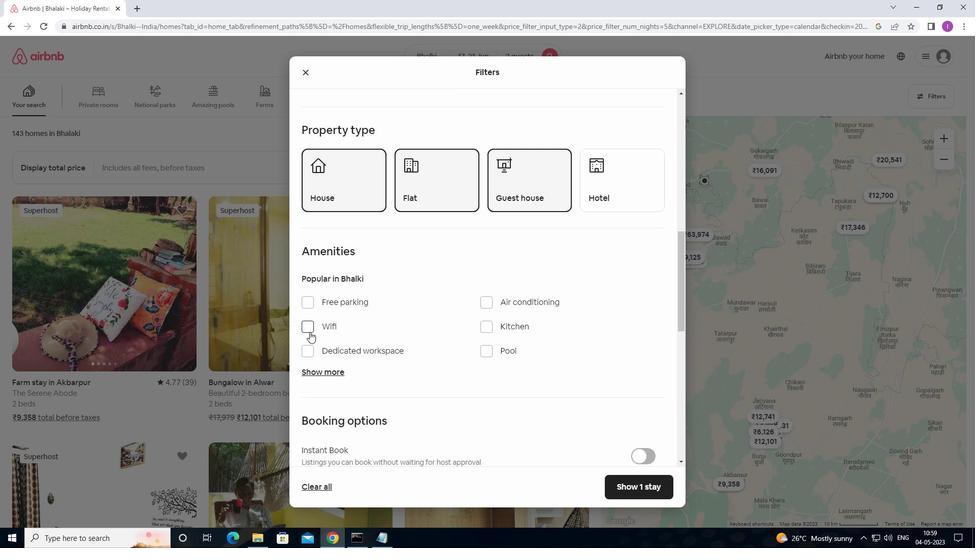 
Action: Mouse pressed left at (311, 332)
Screenshot: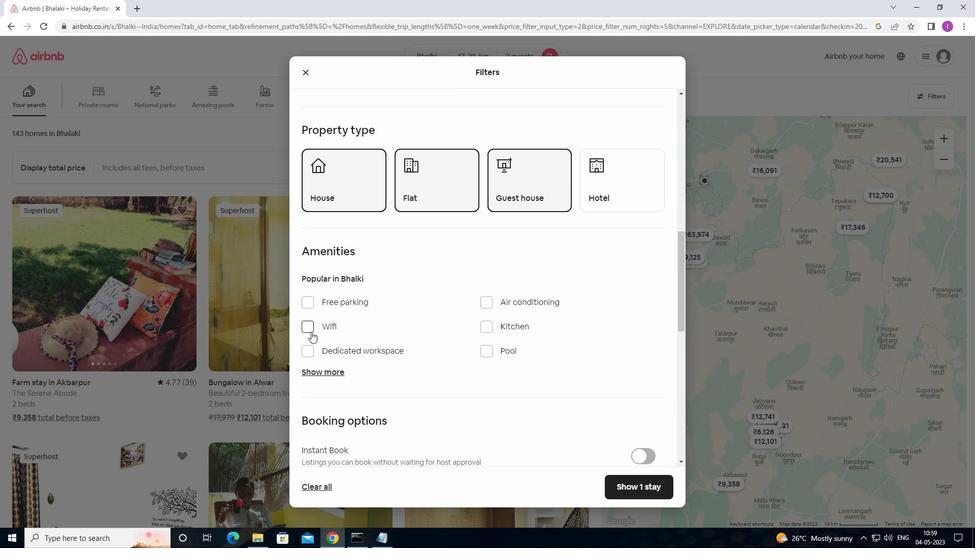 
Action: Mouse moved to (377, 328)
Screenshot: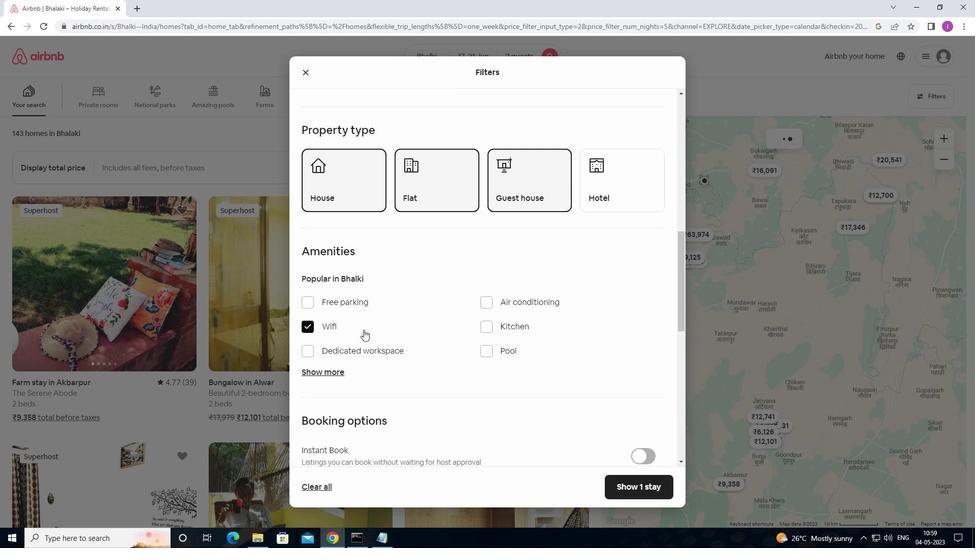 
Action: Mouse scrolled (377, 328) with delta (0, 0)
Screenshot: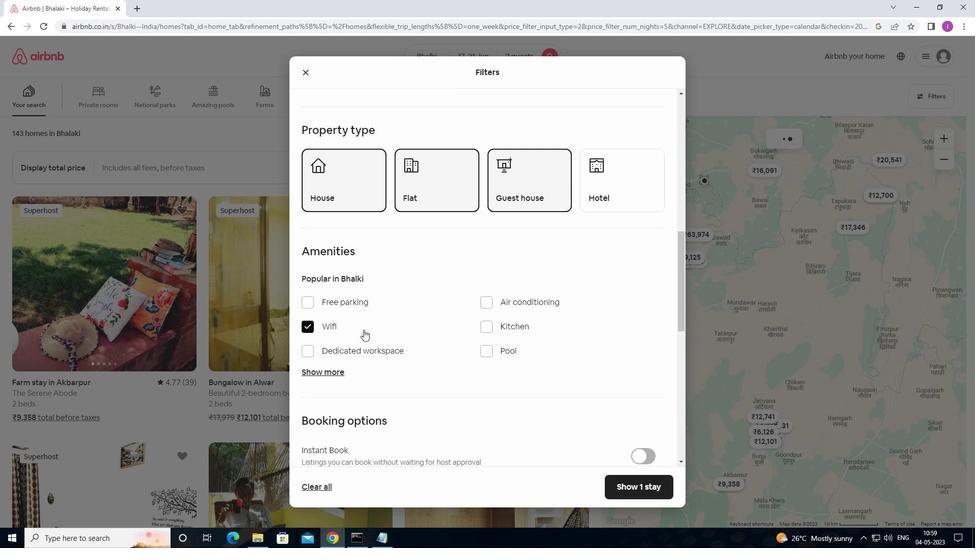 
Action: Mouse scrolled (377, 328) with delta (0, 0)
Screenshot: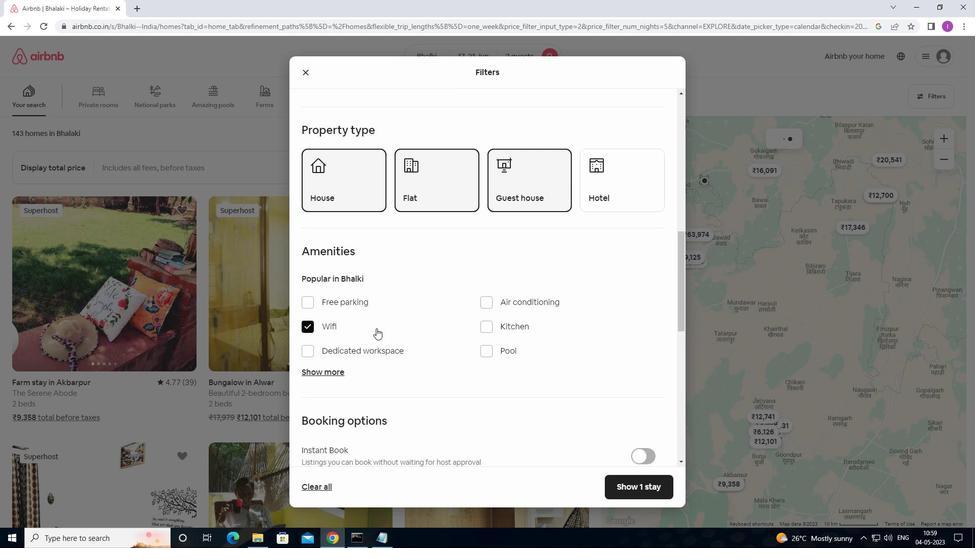 
Action: Mouse scrolled (377, 328) with delta (0, 0)
Screenshot: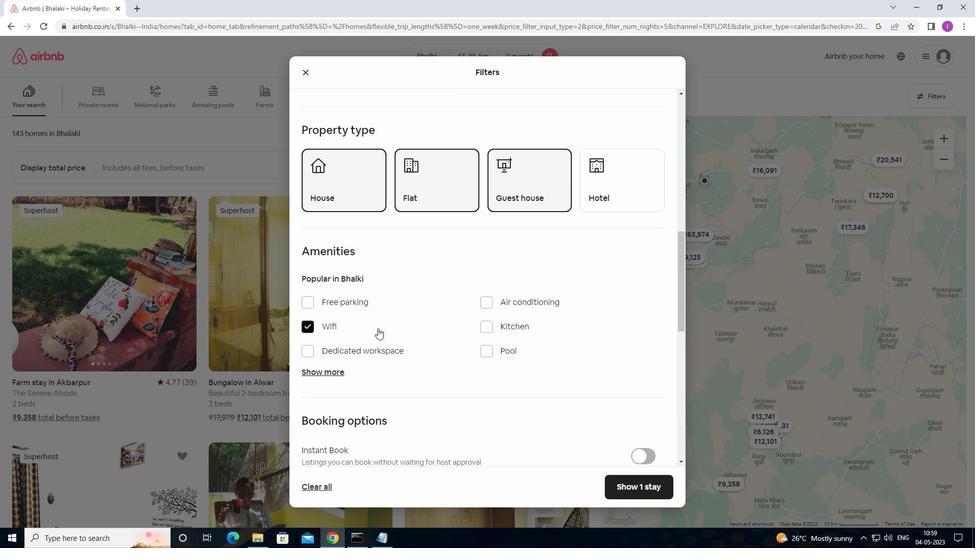 
Action: Mouse moved to (642, 341)
Screenshot: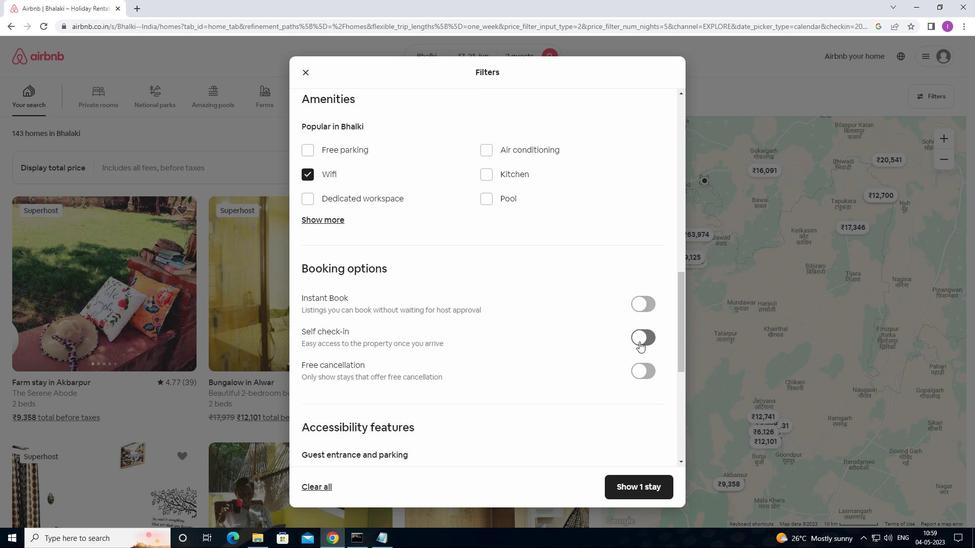 
Action: Mouse pressed left at (642, 341)
Screenshot: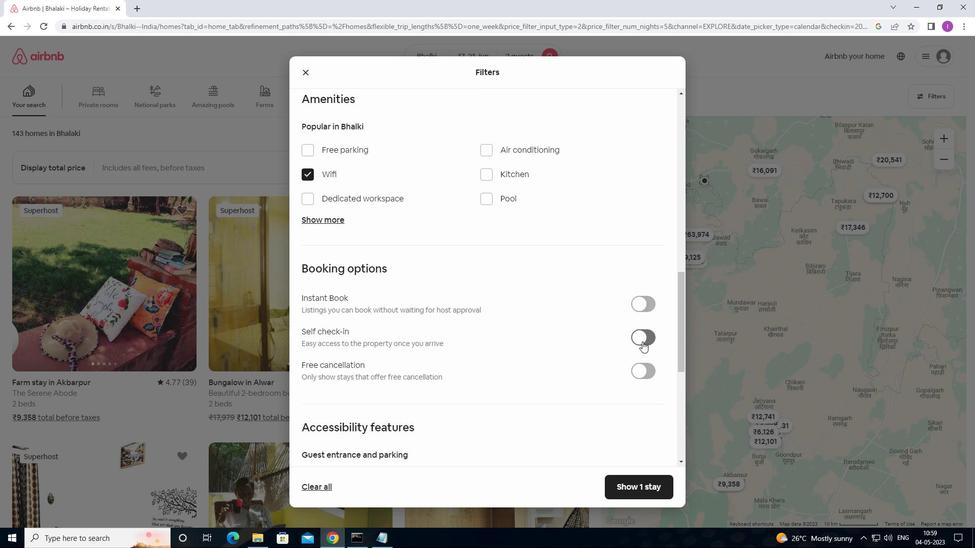 
Action: Mouse moved to (495, 341)
Screenshot: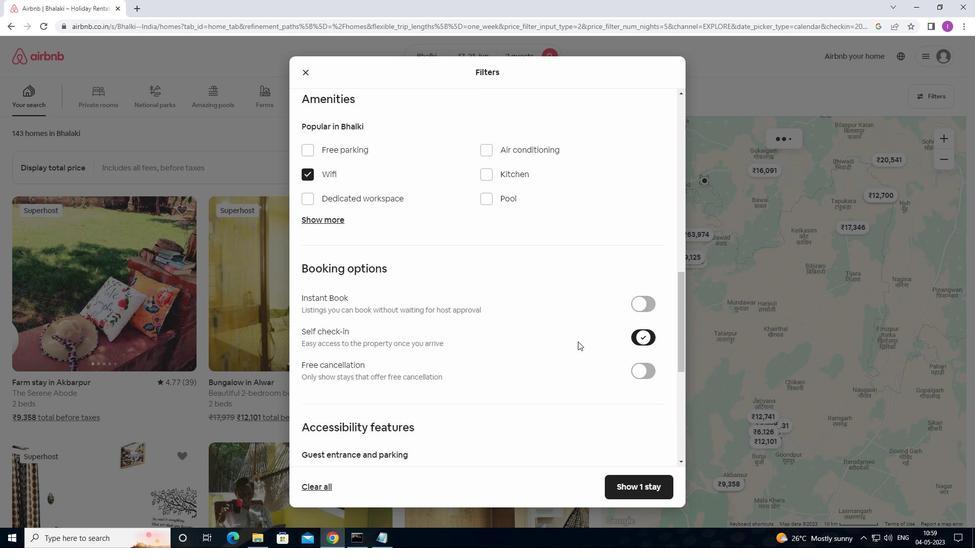 
Action: Mouse scrolled (495, 341) with delta (0, 0)
Screenshot: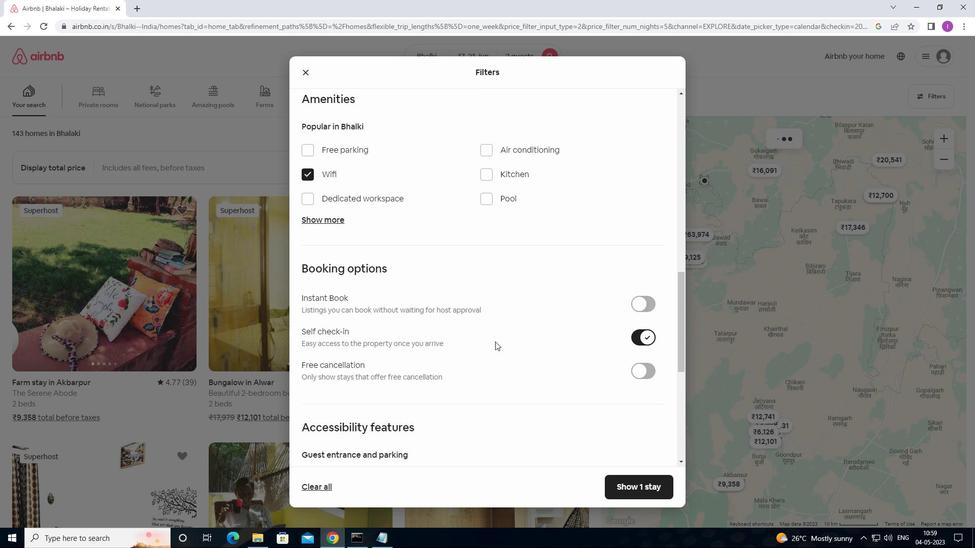 
Action: Mouse scrolled (495, 341) with delta (0, 0)
Screenshot: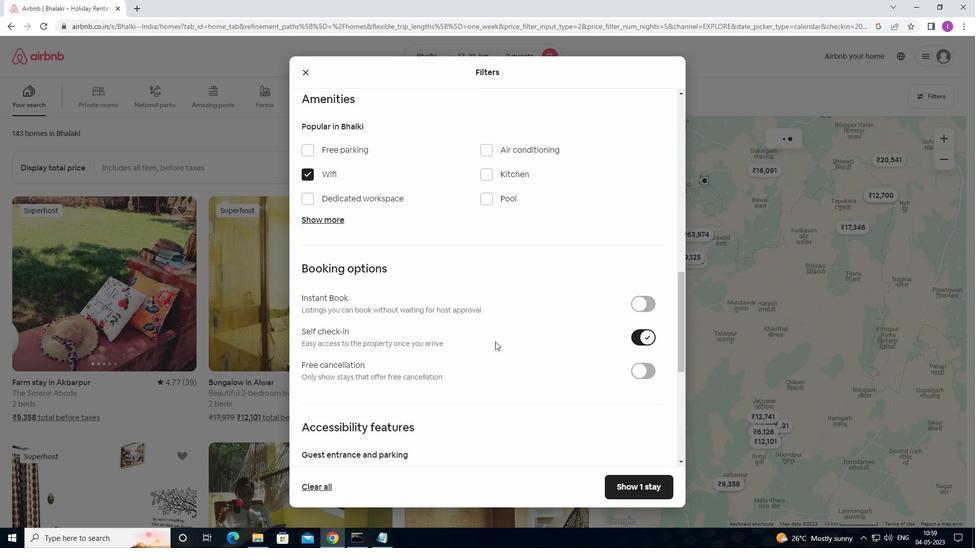 
Action: Mouse moved to (494, 342)
Screenshot: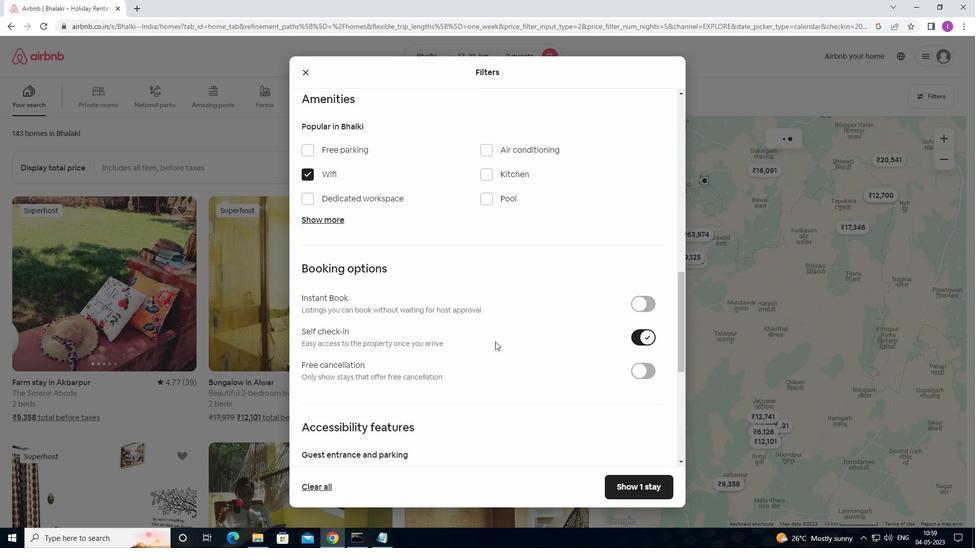 
Action: Mouse scrolled (494, 341) with delta (0, 0)
Screenshot: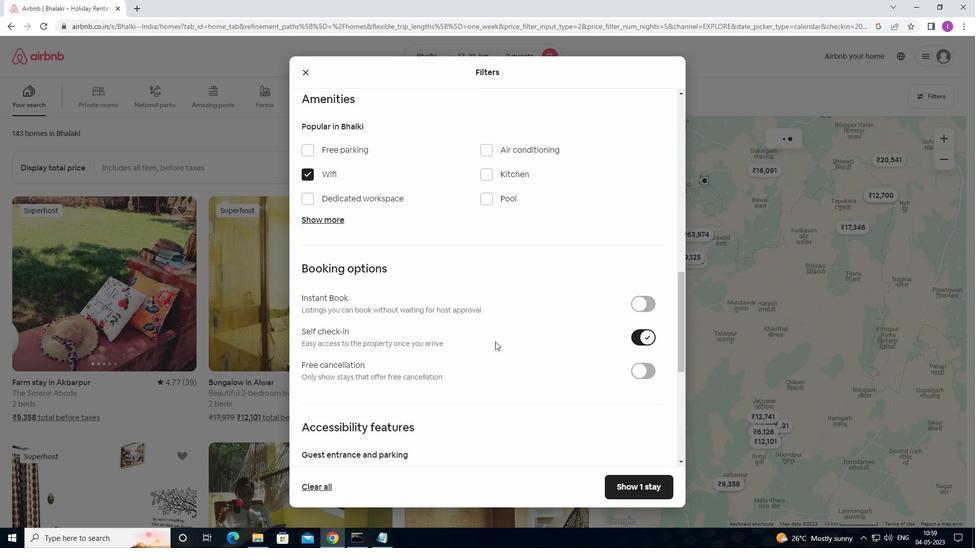 
Action: Mouse moved to (456, 341)
Screenshot: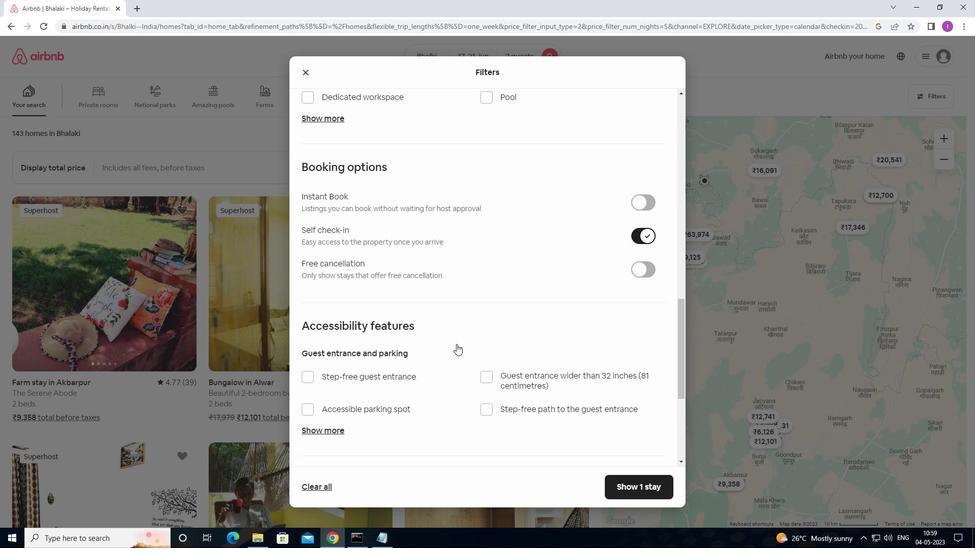 
Action: Mouse scrolled (456, 340) with delta (0, 0)
Screenshot: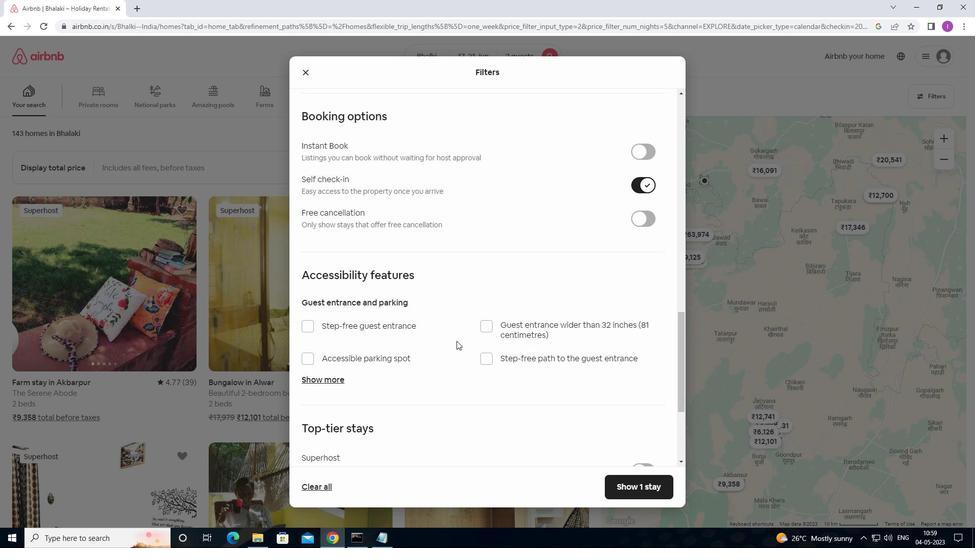 
Action: Mouse scrolled (456, 340) with delta (0, 0)
Screenshot: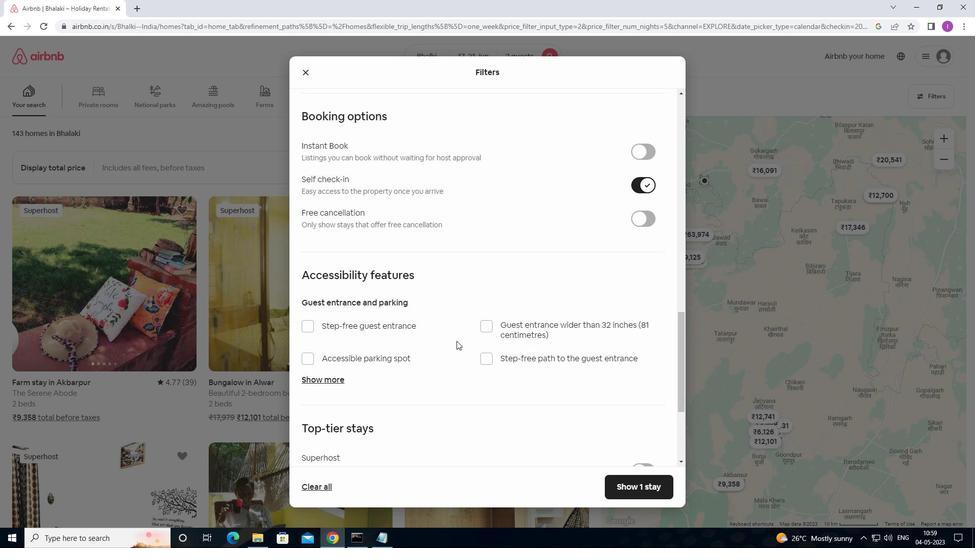 
Action: Mouse scrolled (456, 340) with delta (0, 0)
Screenshot: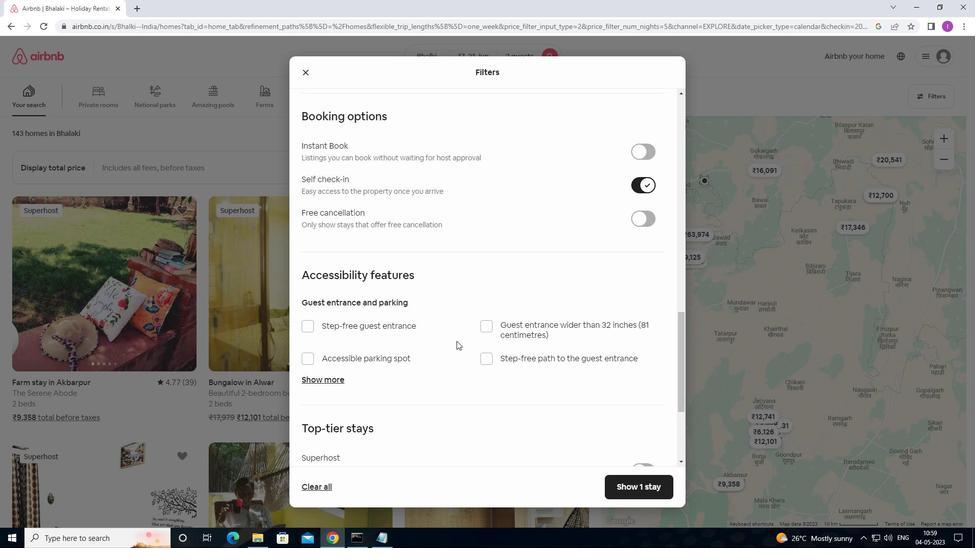 
Action: Mouse scrolled (456, 340) with delta (0, 0)
Screenshot: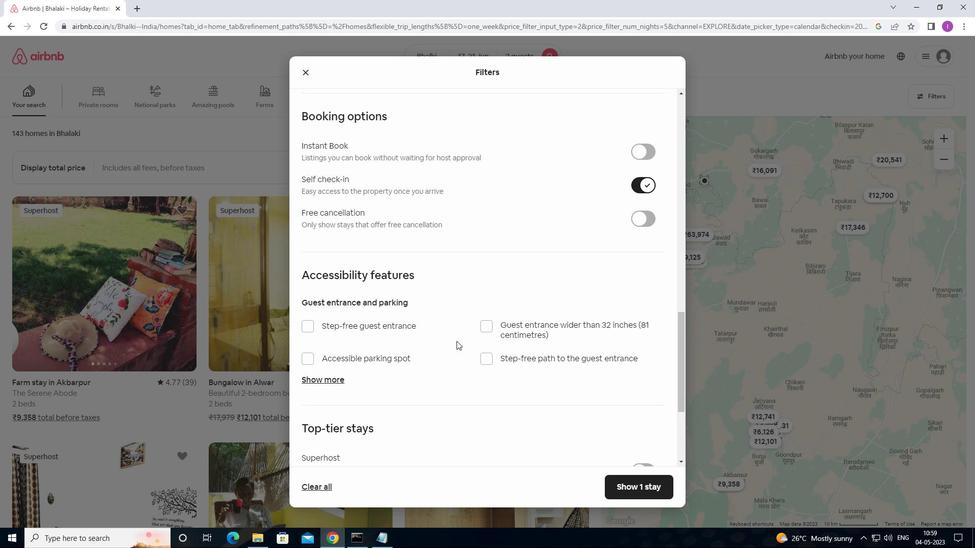
Action: Mouse scrolled (456, 340) with delta (0, 0)
Screenshot: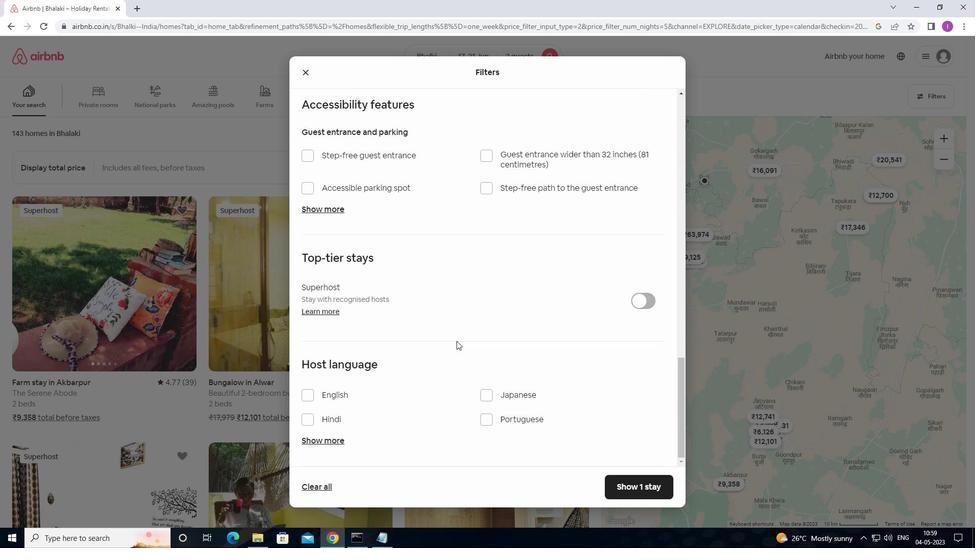 
Action: Mouse scrolled (456, 340) with delta (0, 0)
Screenshot: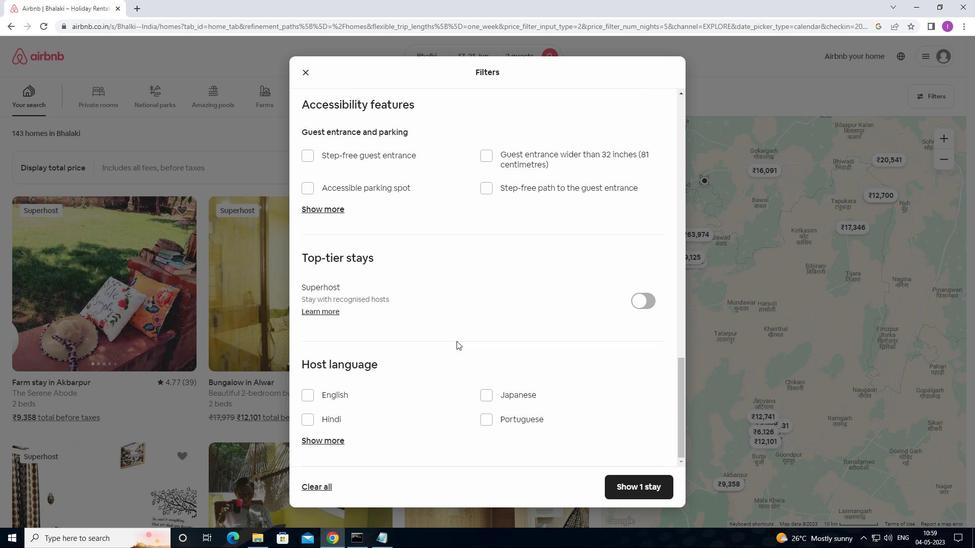 
Action: Mouse scrolled (456, 340) with delta (0, 0)
Screenshot: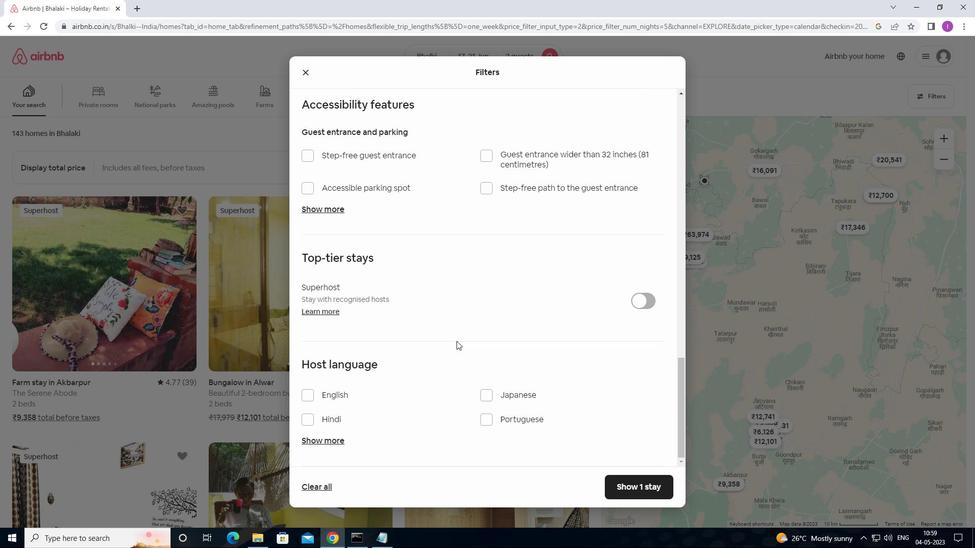 
Action: Mouse moved to (306, 398)
Screenshot: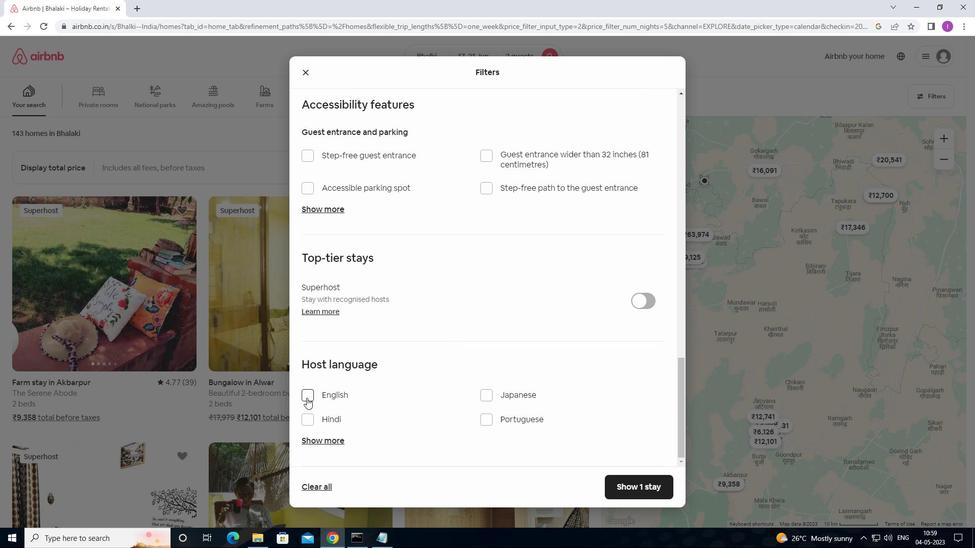 
Action: Mouse pressed left at (306, 398)
Screenshot: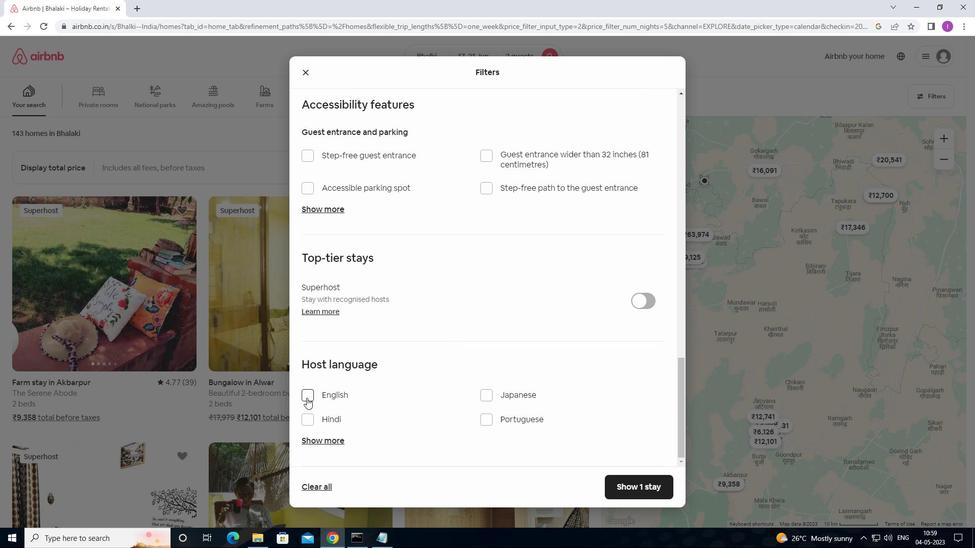 
Action: Mouse moved to (651, 482)
Screenshot: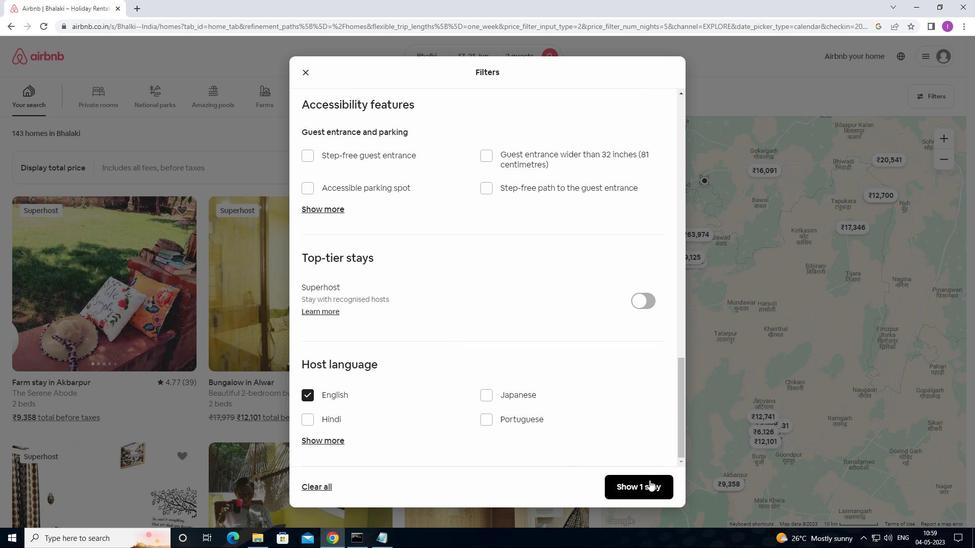 
Action: Mouse pressed left at (651, 482)
Screenshot: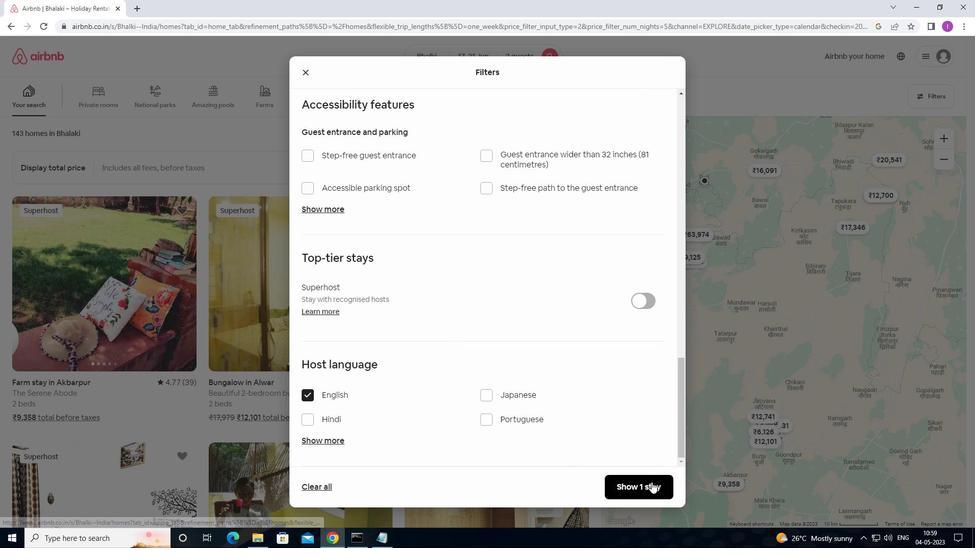 
Action: Mouse moved to (635, 461)
Screenshot: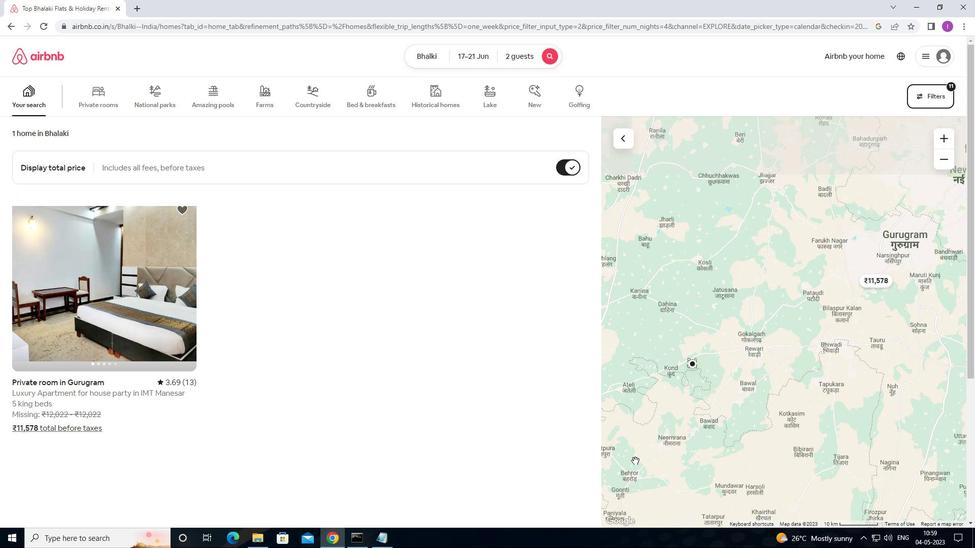 
